 Task: Look for space in Chivacoa, Venezuela from 8th August, 2023 to 15th August, 2023 for 9 adults in price range Rs.10000 to Rs.14000. Place can be shared room with 5 bedrooms having 9 beds and 5 bathrooms. Property type can be house, flat, guest house. Amenities needed are: wifi, TV, free parkinig on premises, gym, breakfast. Booking option can be shelf check-in. Required host language is English.
Action: Mouse moved to (440, 95)
Screenshot: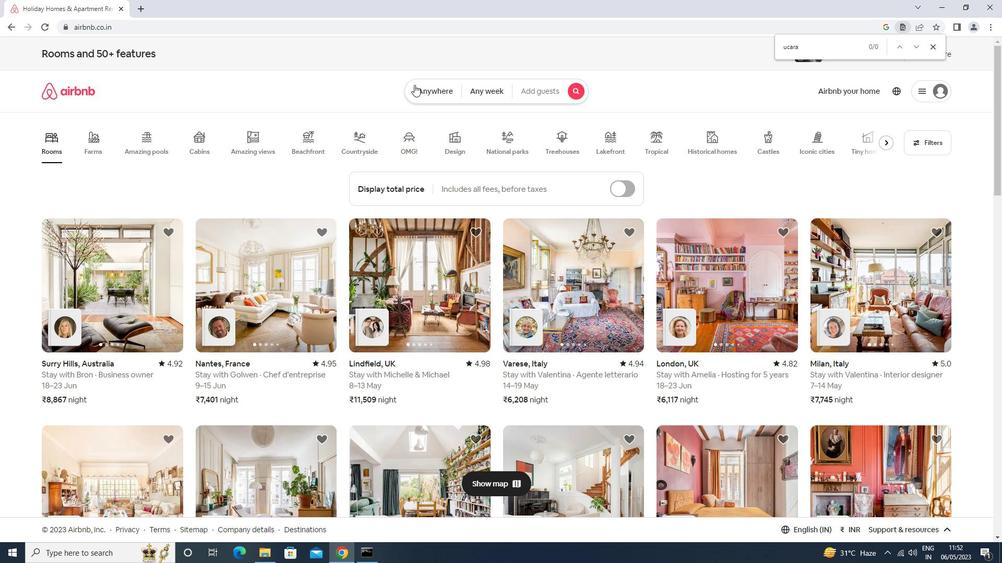 
Action: Mouse pressed left at (440, 95)
Screenshot: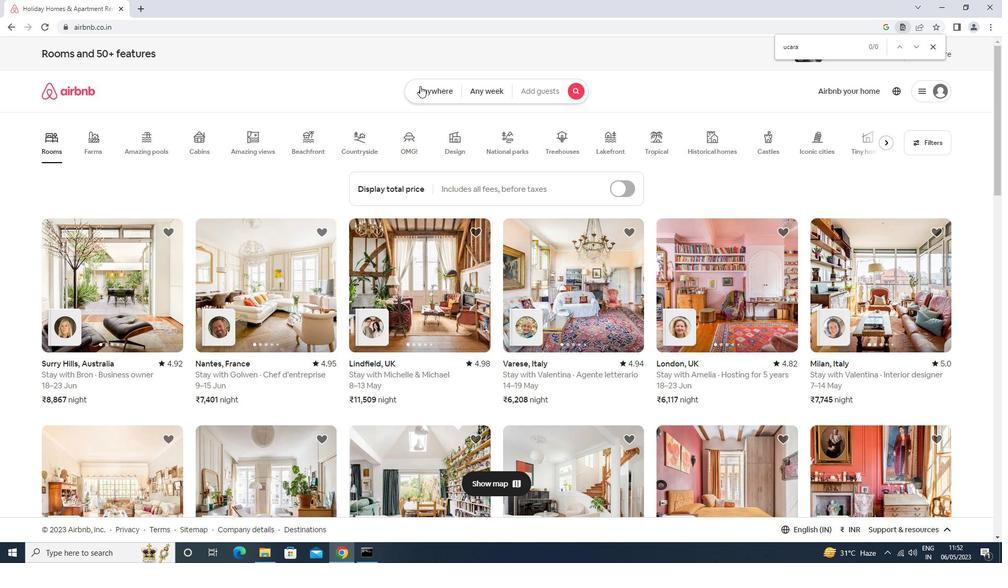 
Action: Mouse moved to (353, 128)
Screenshot: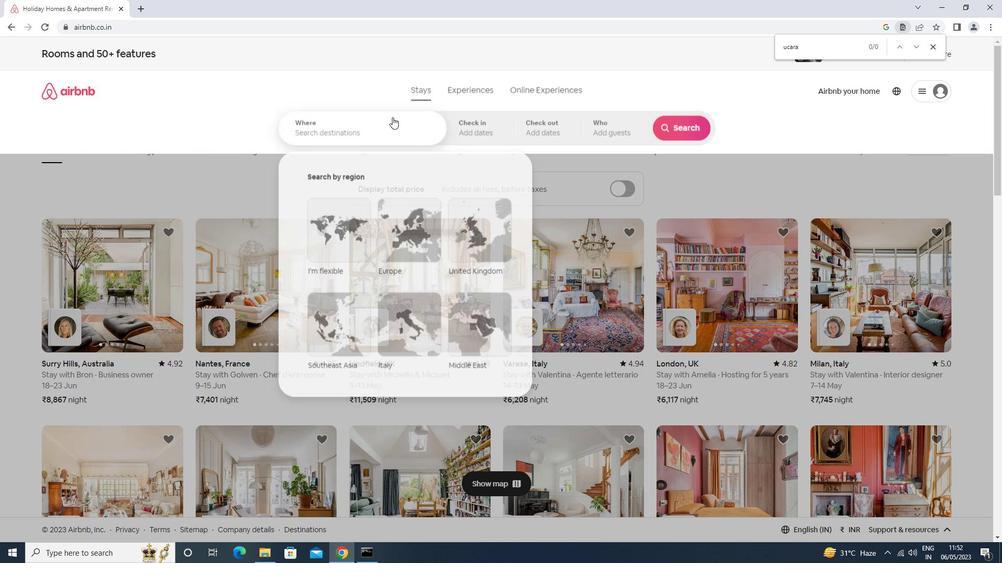 
Action: Mouse pressed left at (353, 128)
Screenshot: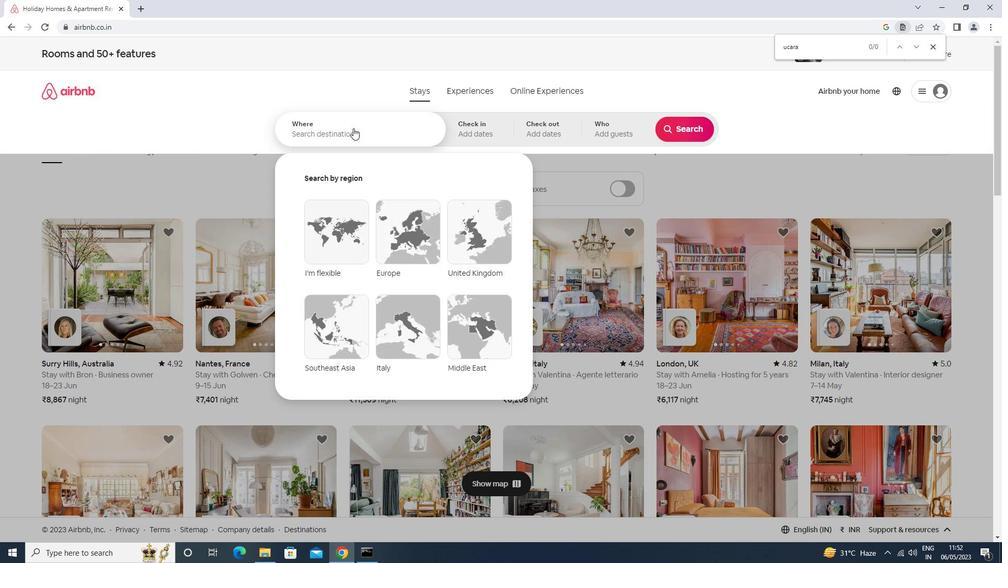 
Action: Key pressed chivacoa<Key.enter>
Screenshot: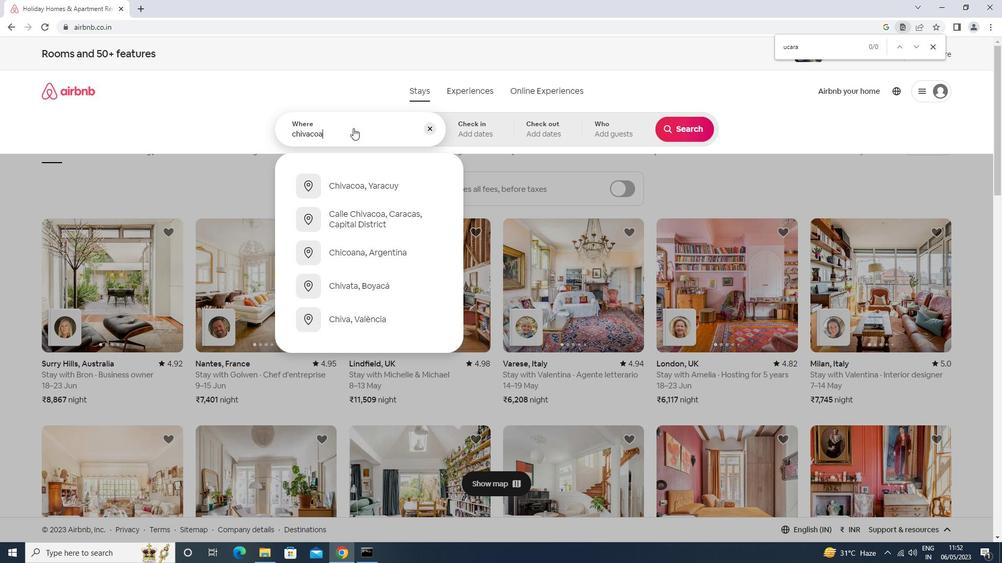
Action: Mouse moved to (672, 209)
Screenshot: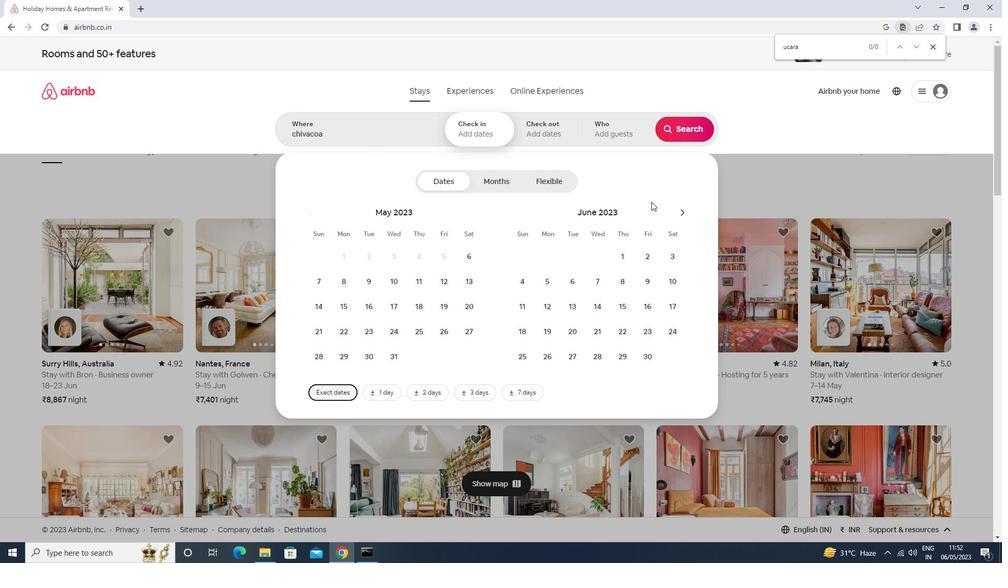 
Action: Mouse pressed left at (672, 209)
Screenshot: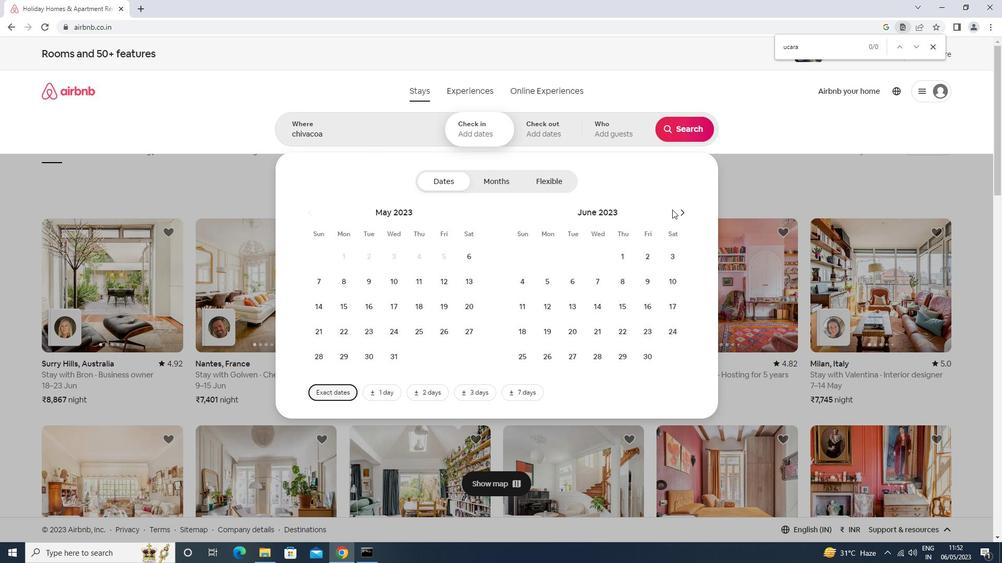 
Action: Mouse moved to (691, 217)
Screenshot: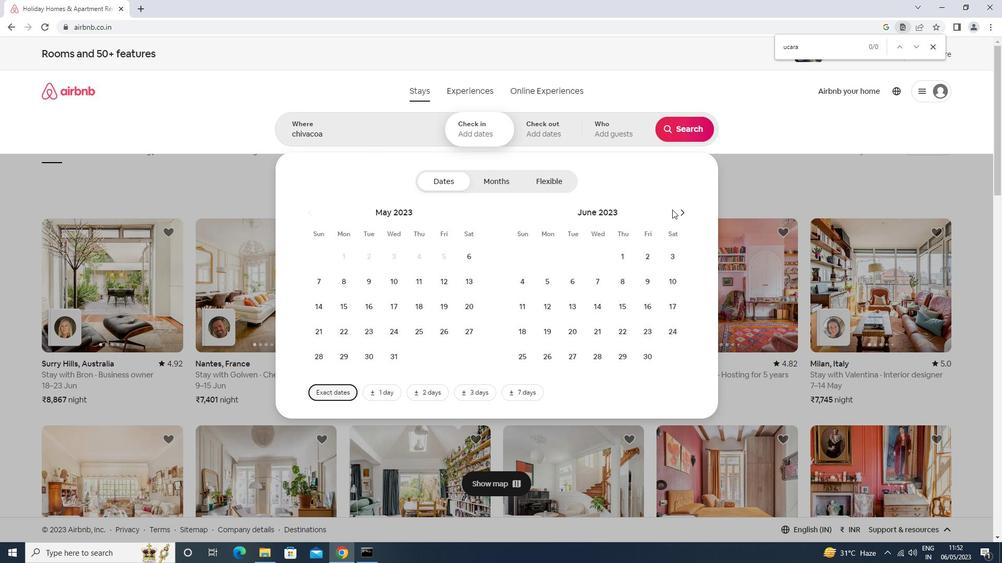 
Action: Mouse pressed left at (691, 217)
Screenshot: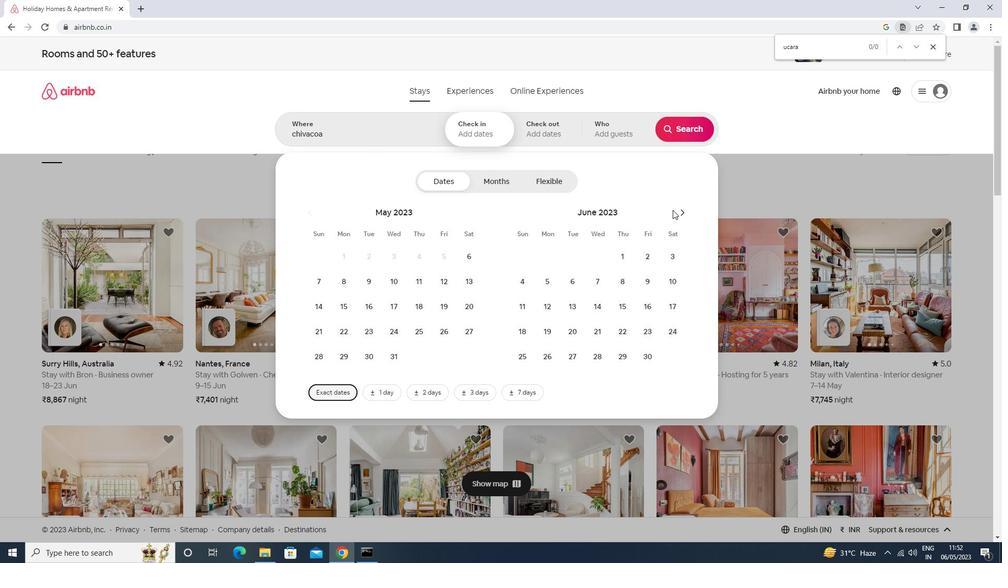 
Action: Mouse moved to (687, 216)
Screenshot: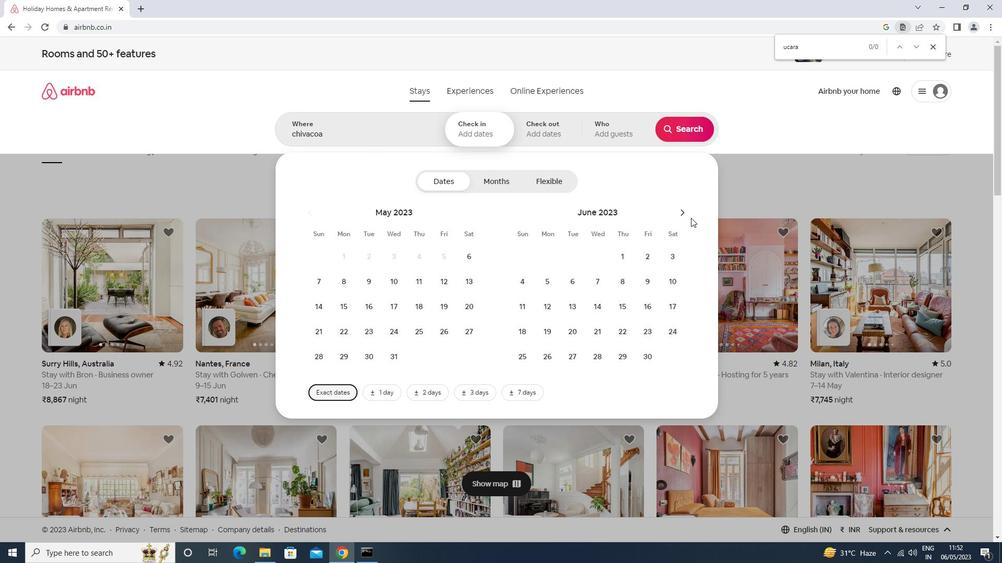 
Action: Mouse pressed left at (687, 216)
Screenshot: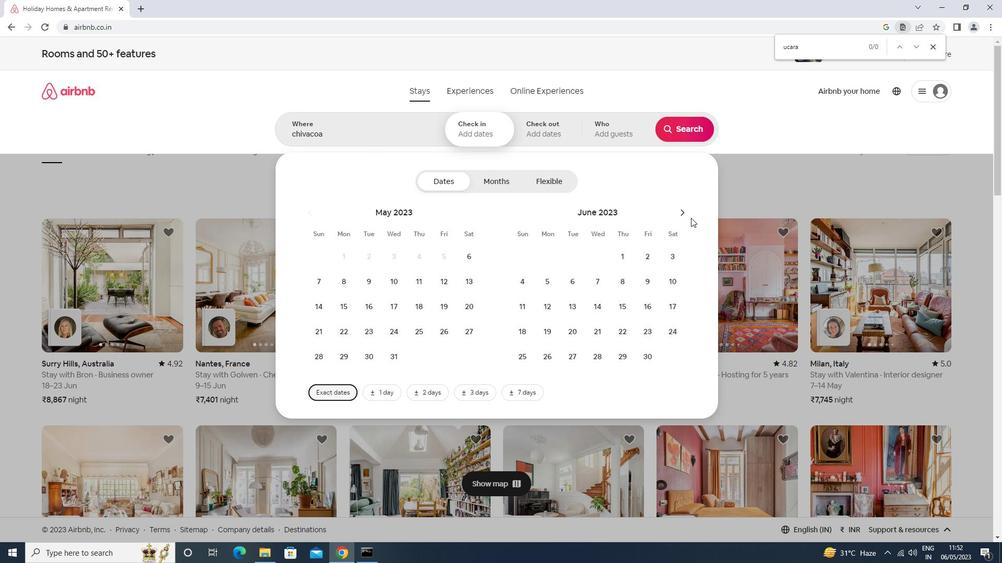 
Action: Mouse pressed left at (687, 216)
Screenshot: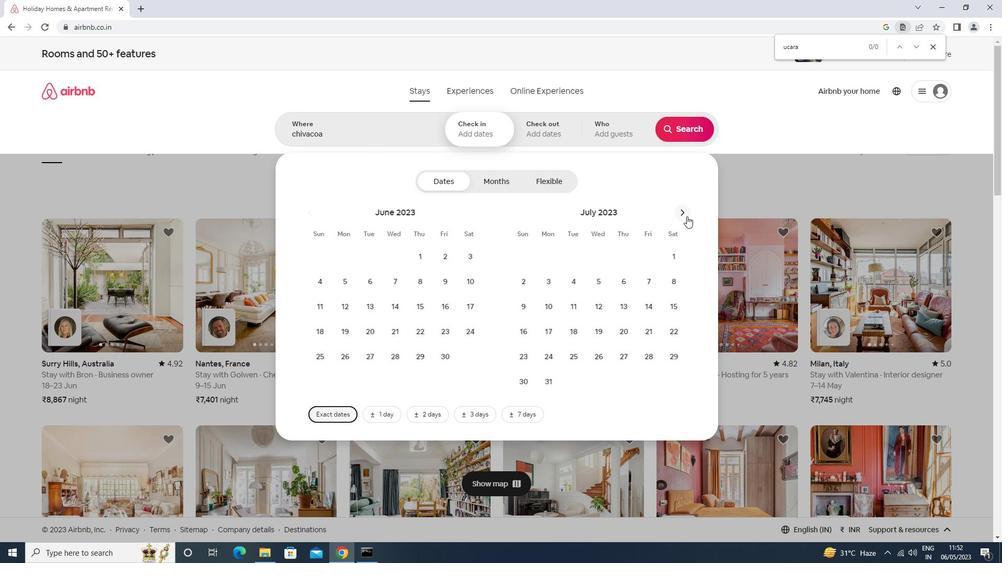 
Action: Mouse moved to (569, 284)
Screenshot: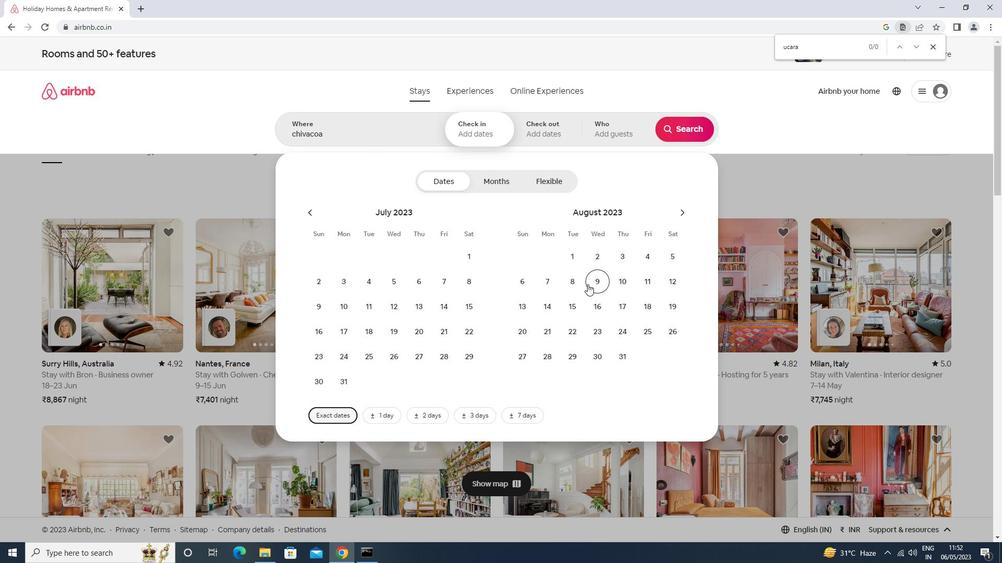 
Action: Mouse pressed left at (569, 284)
Screenshot: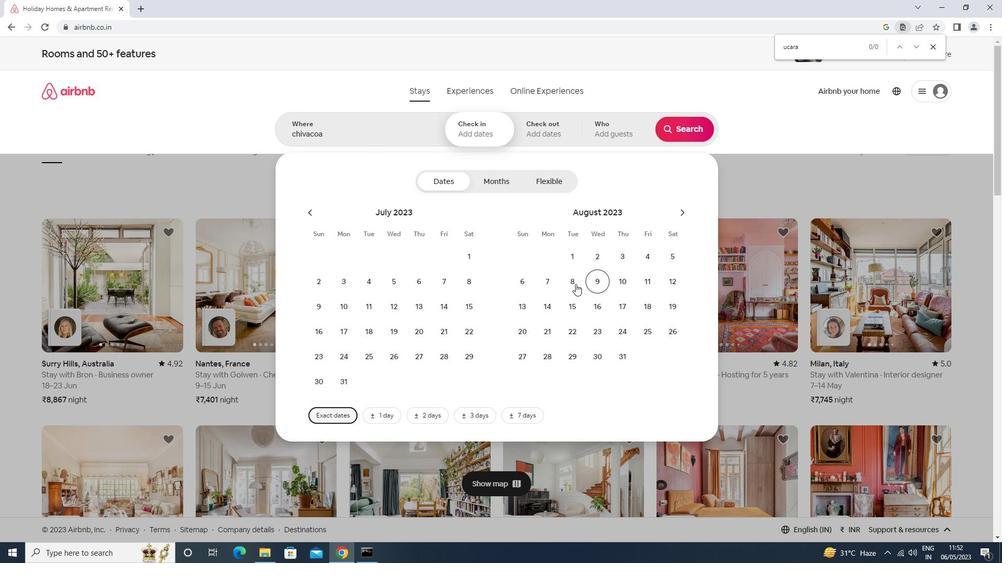 
Action: Mouse moved to (574, 304)
Screenshot: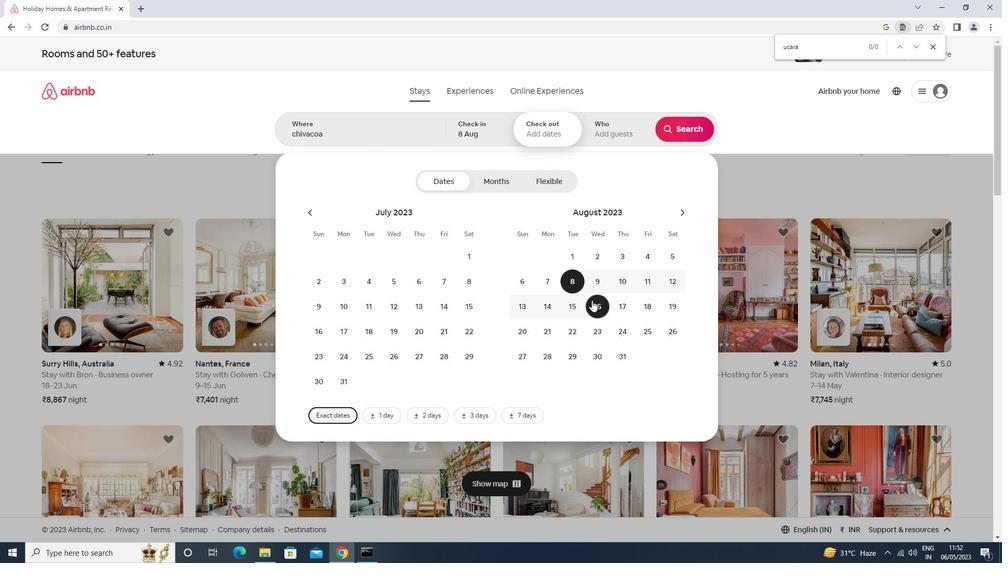 
Action: Mouse pressed left at (574, 304)
Screenshot: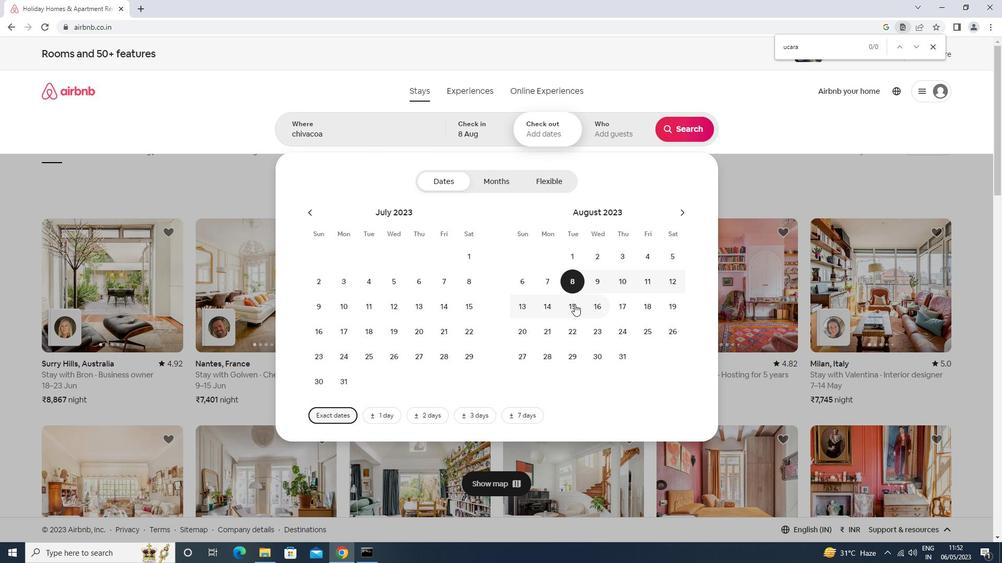 
Action: Mouse moved to (613, 132)
Screenshot: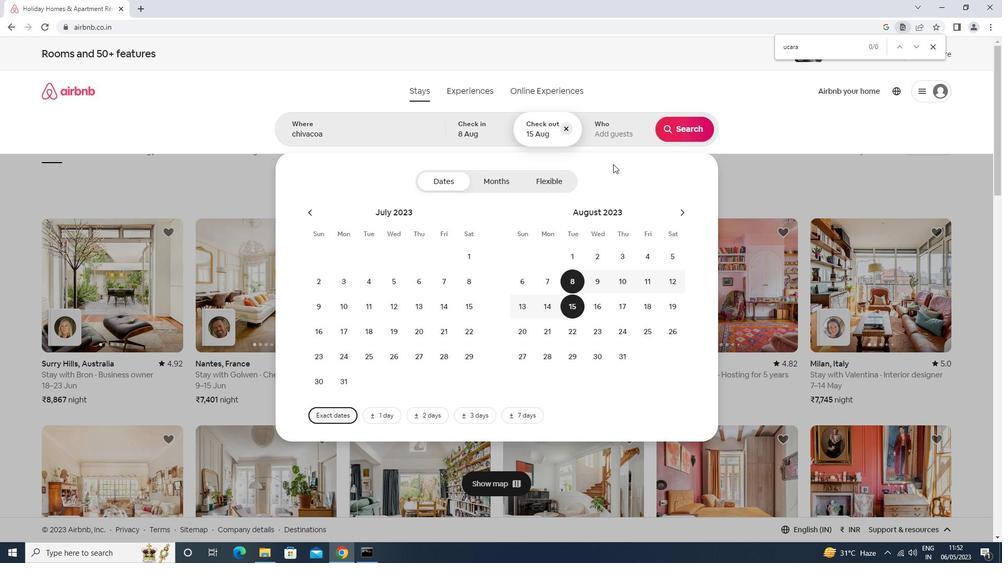 
Action: Mouse pressed left at (613, 132)
Screenshot: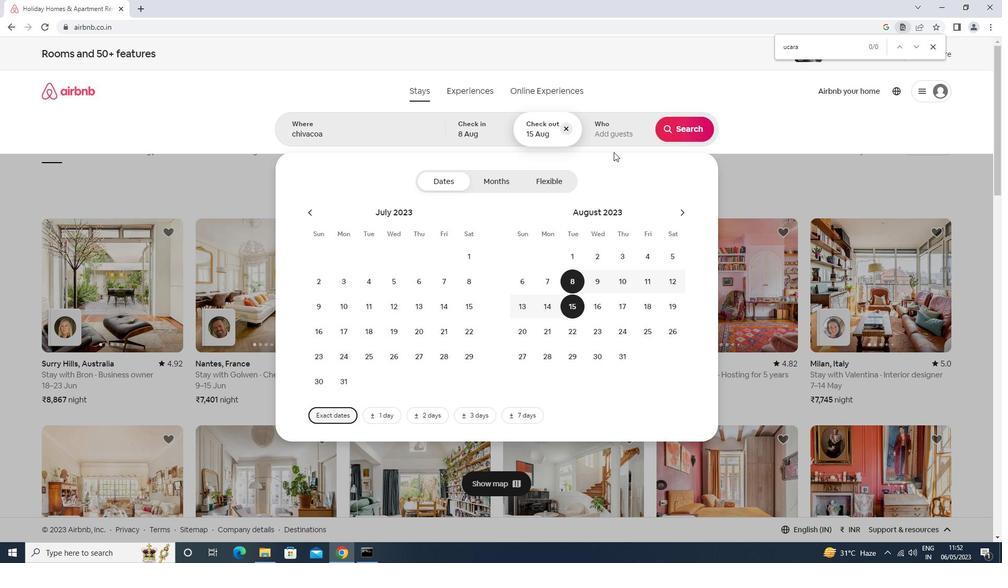 
Action: Mouse moved to (687, 182)
Screenshot: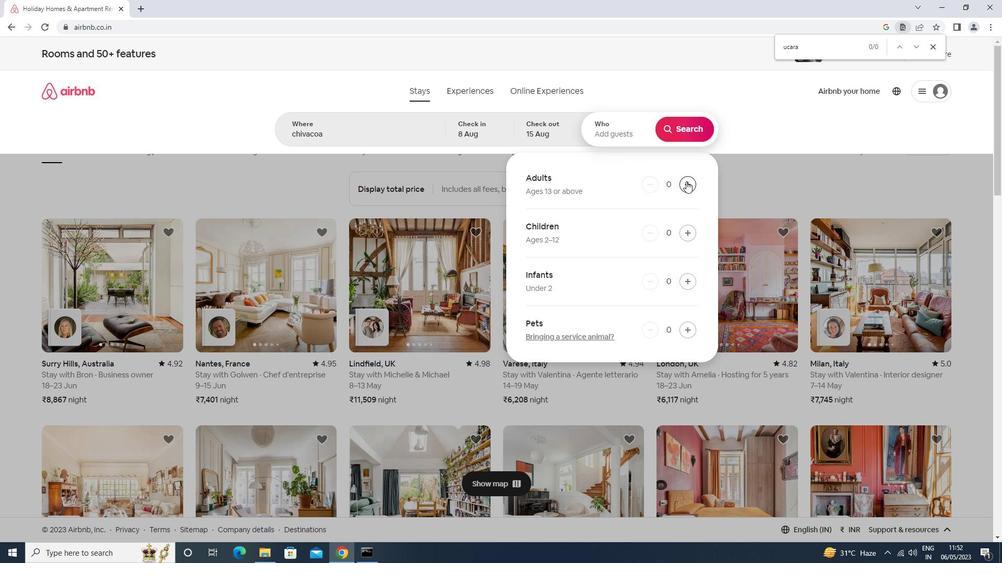 
Action: Mouse pressed left at (687, 182)
Screenshot: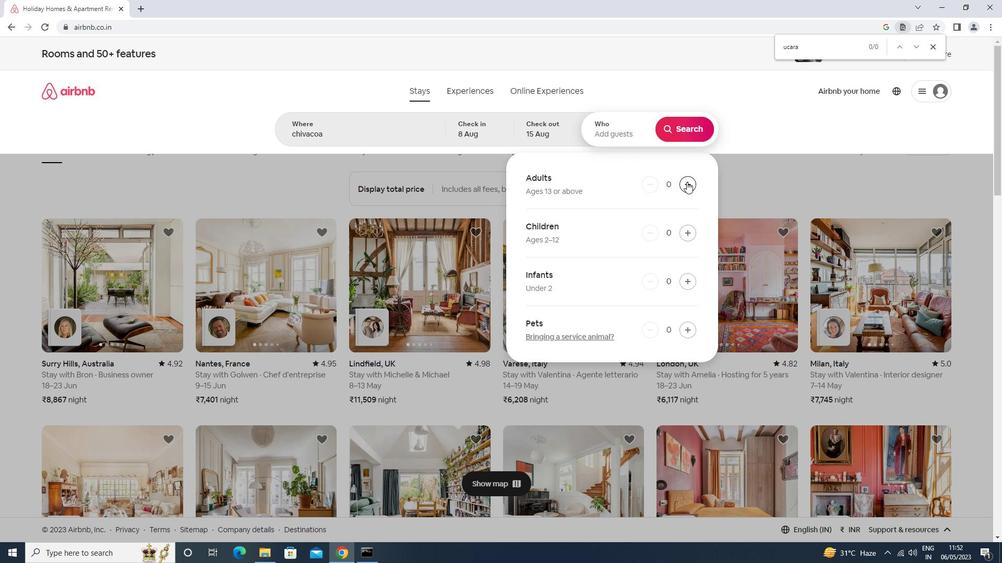
Action: Mouse pressed left at (687, 182)
Screenshot: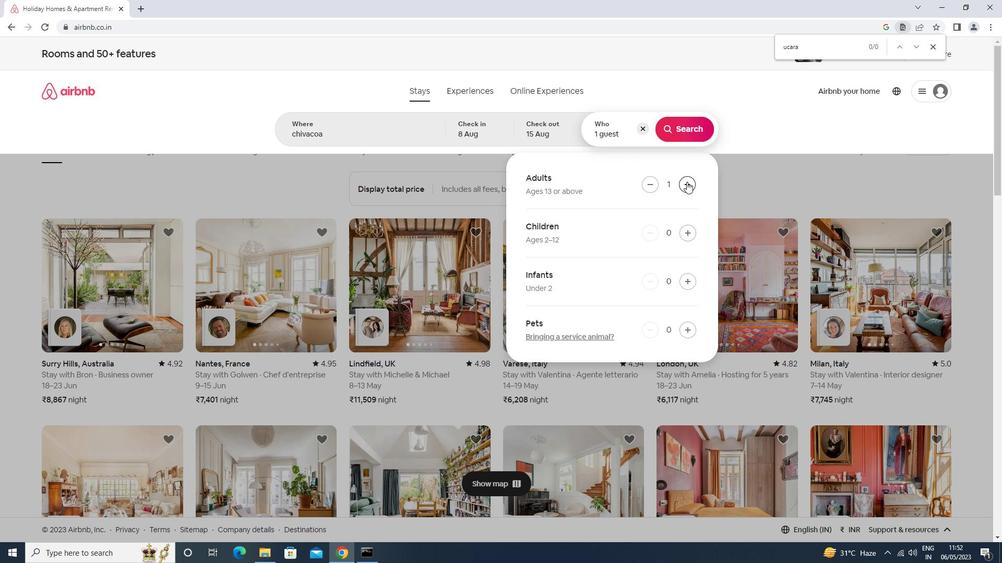 
Action: Mouse pressed left at (687, 182)
Screenshot: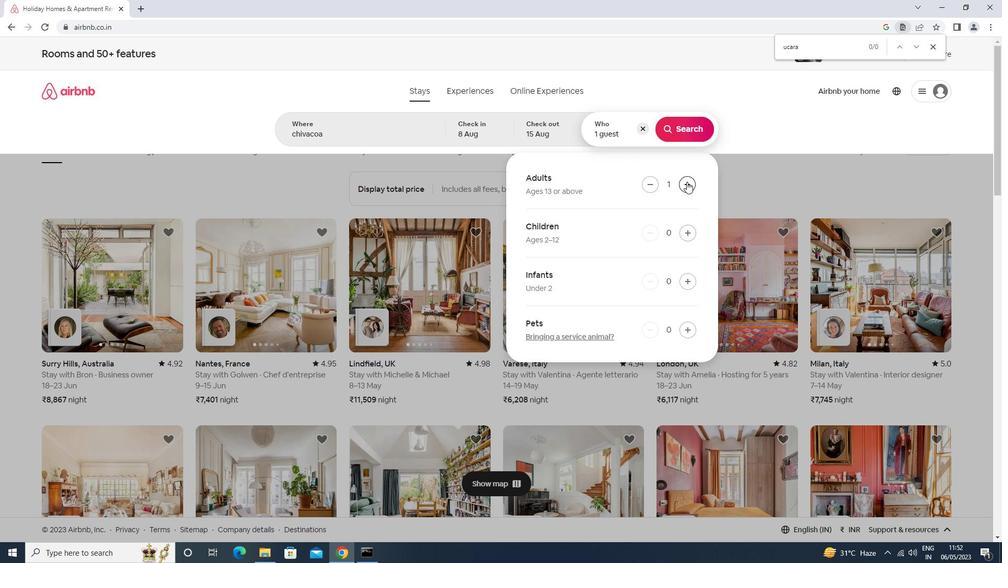 
Action: Mouse pressed left at (687, 182)
Screenshot: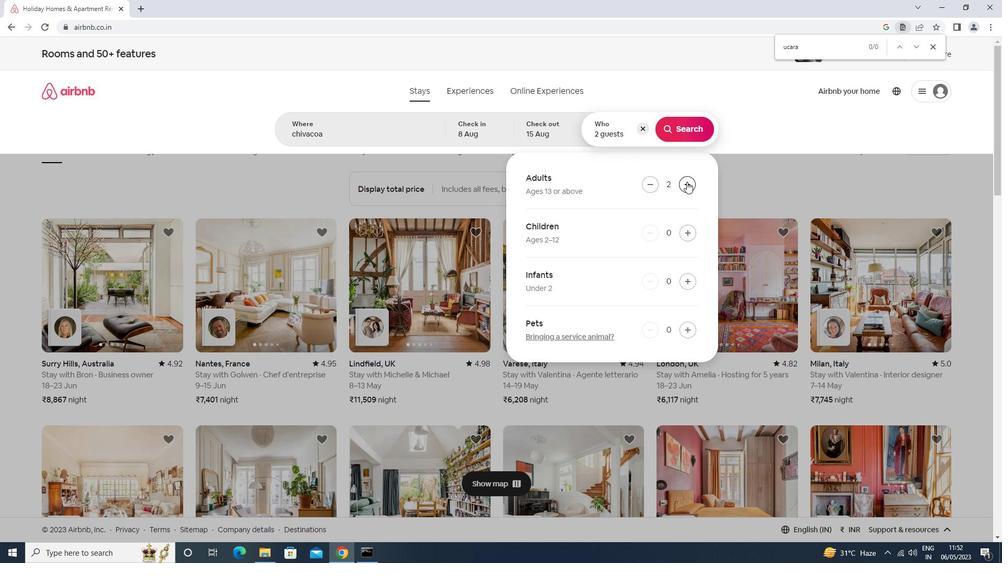 
Action: Mouse pressed left at (687, 182)
Screenshot: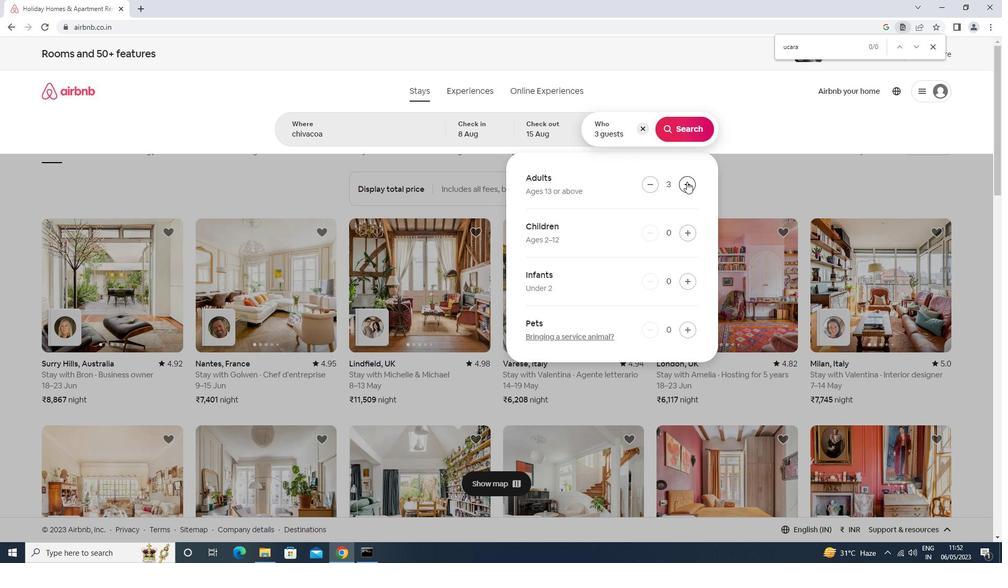 
Action: Mouse pressed left at (687, 182)
Screenshot: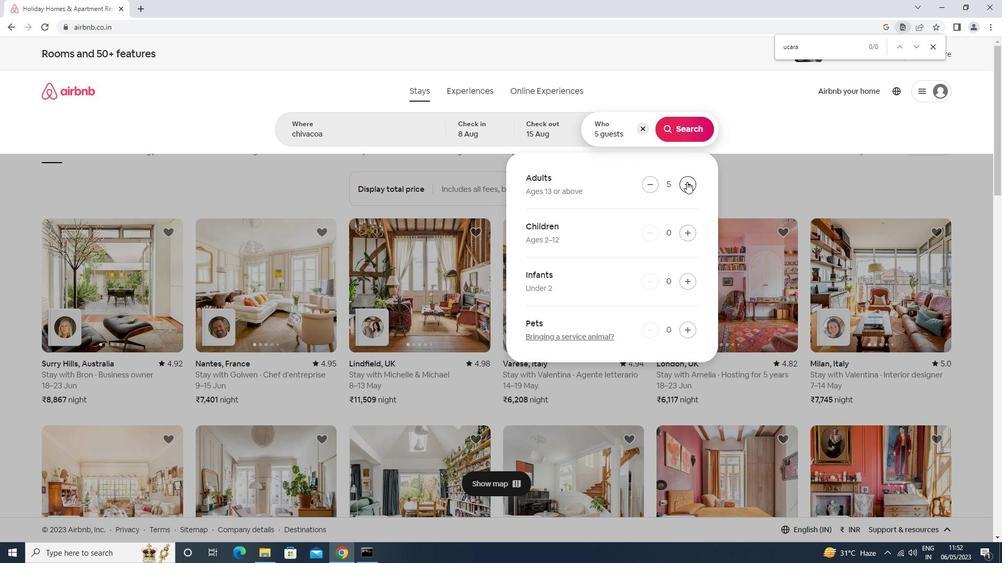 
Action: Mouse pressed left at (687, 182)
Screenshot: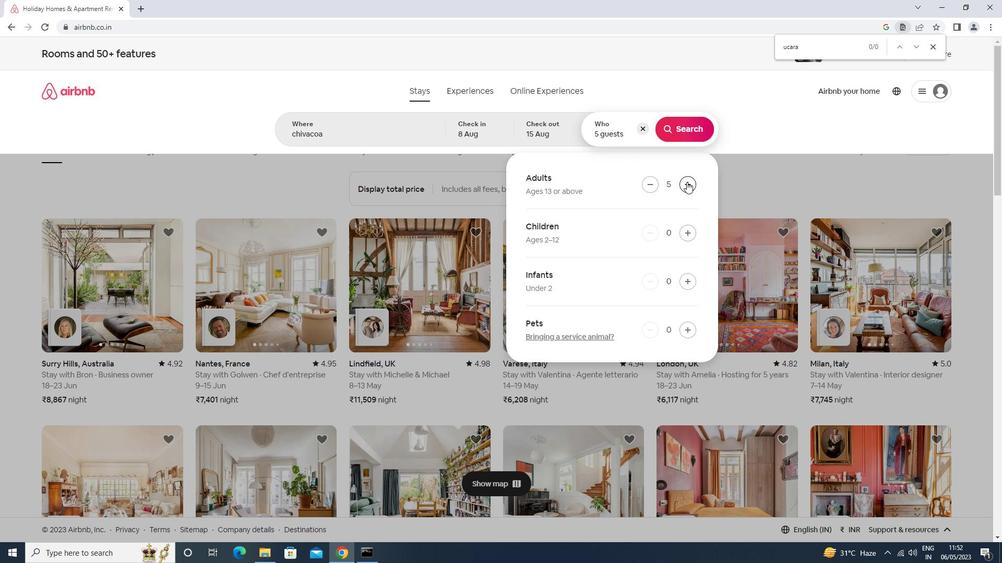 
Action: Mouse pressed left at (687, 182)
Screenshot: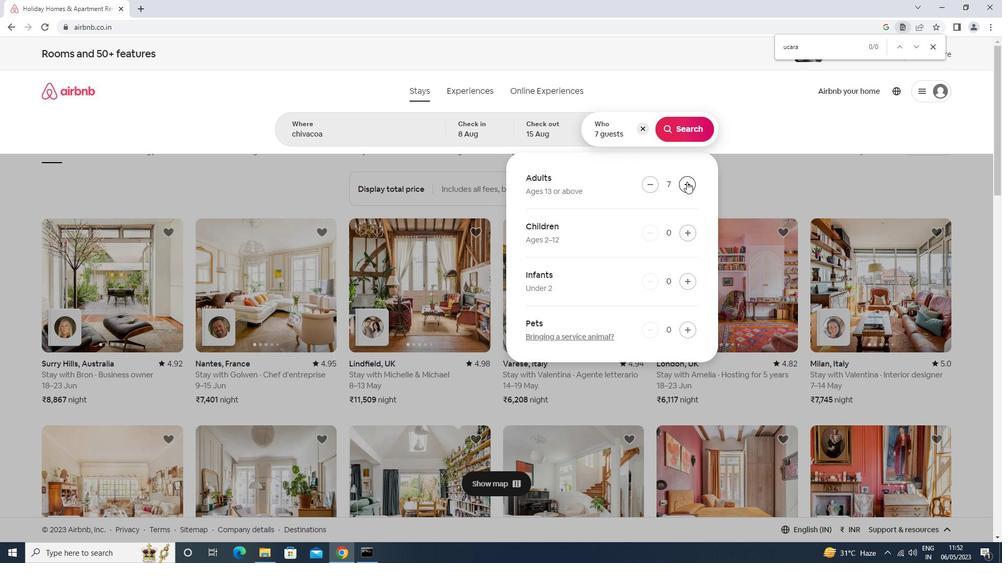 
Action: Mouse pressed left at (687, 182)
Screenshot: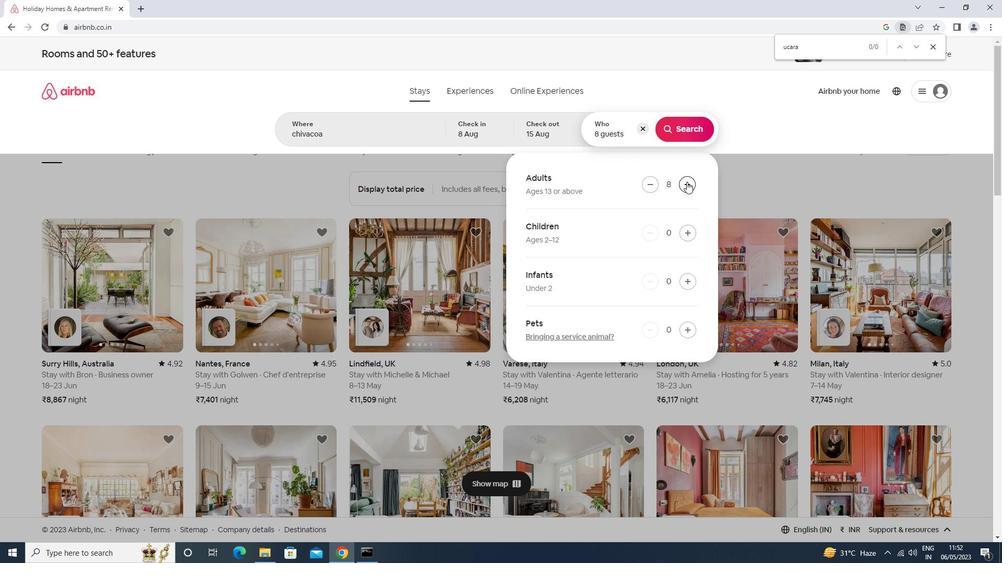 
Action: Mouse moved to (686, 126)
Screenshot: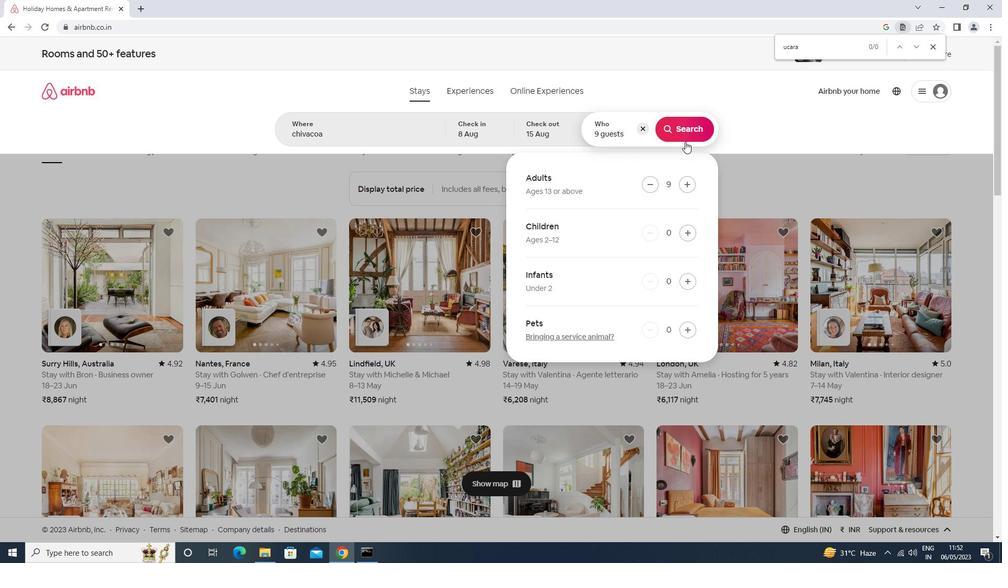 
Action: Mouse pressed left at (686, 126)
Screenshot: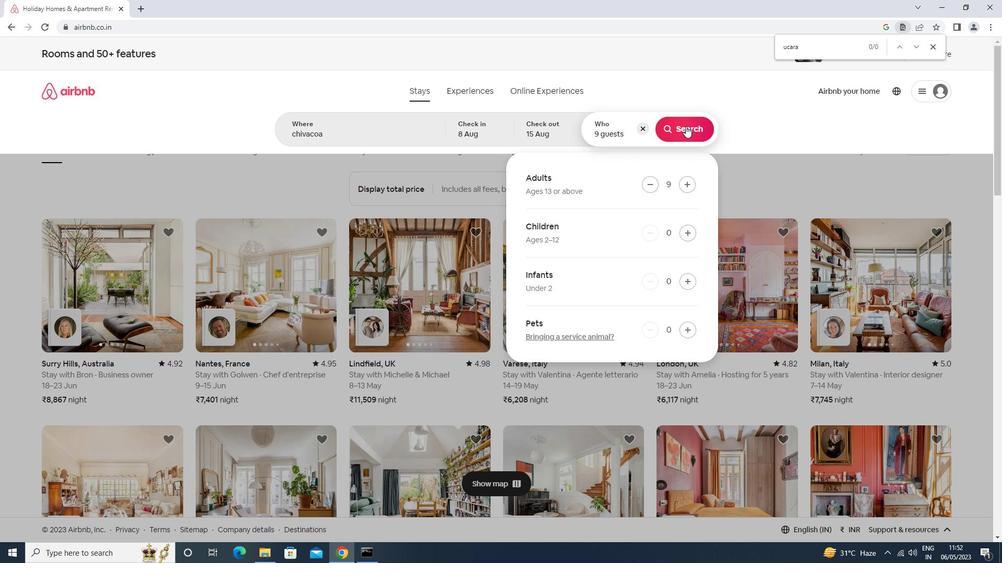 
Action: Mouse moved to (952, 99)
Screenshot: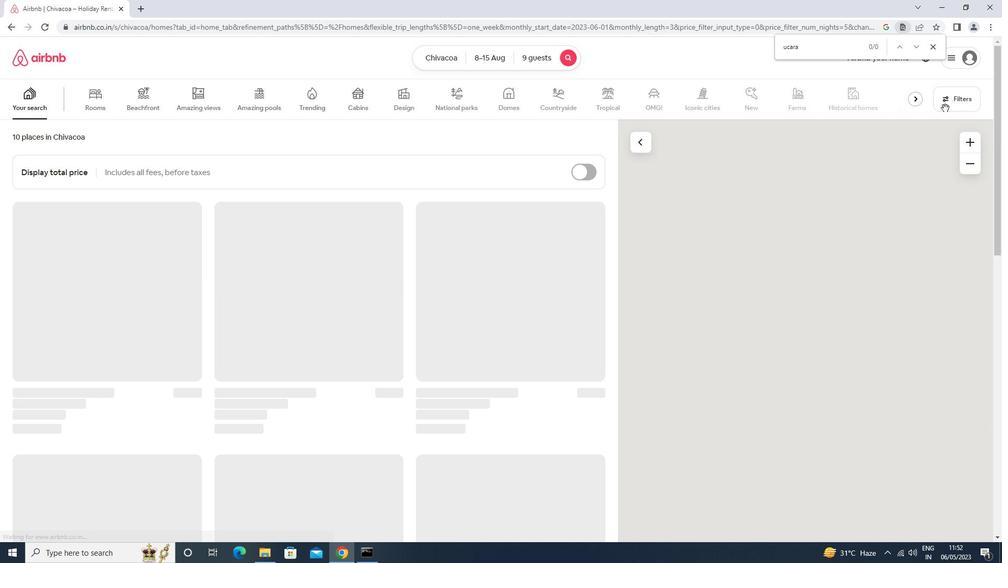 
Action: Mouse pressed left at (952, 99)
Screenshot: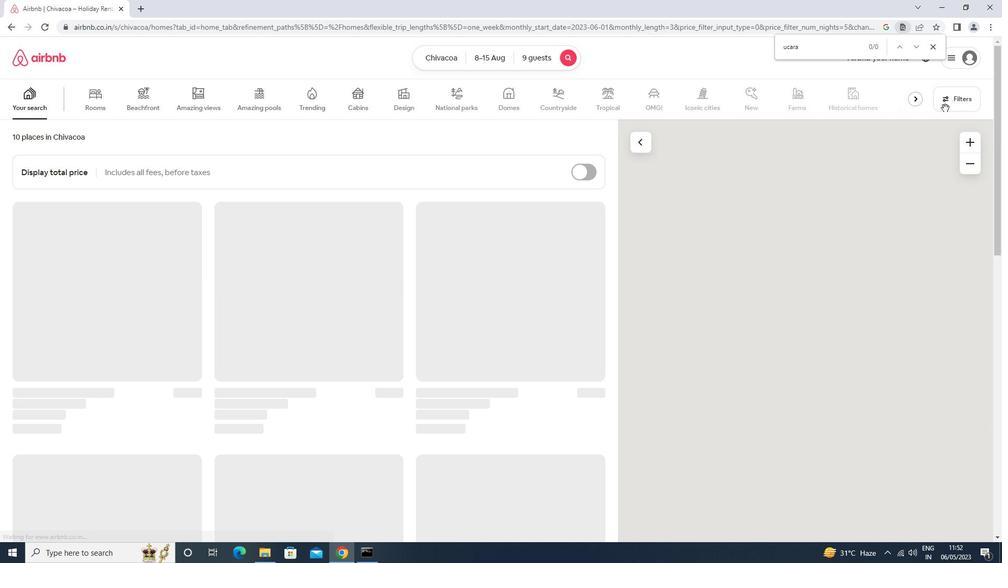 
Action: Mouse moved to (409, 356)
Screenshot: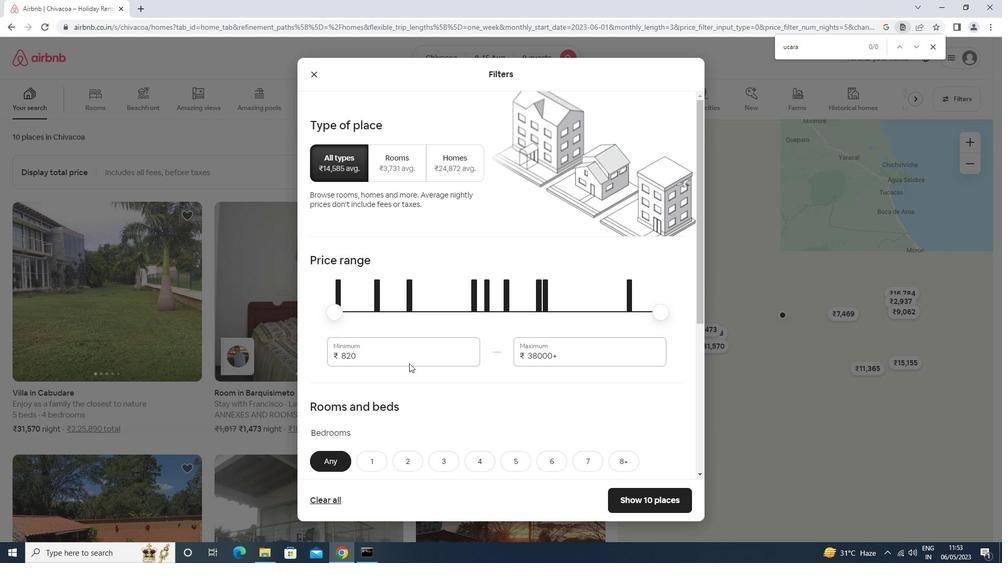 
Action: Mouse pressed left at (409, 356)
Screenshot: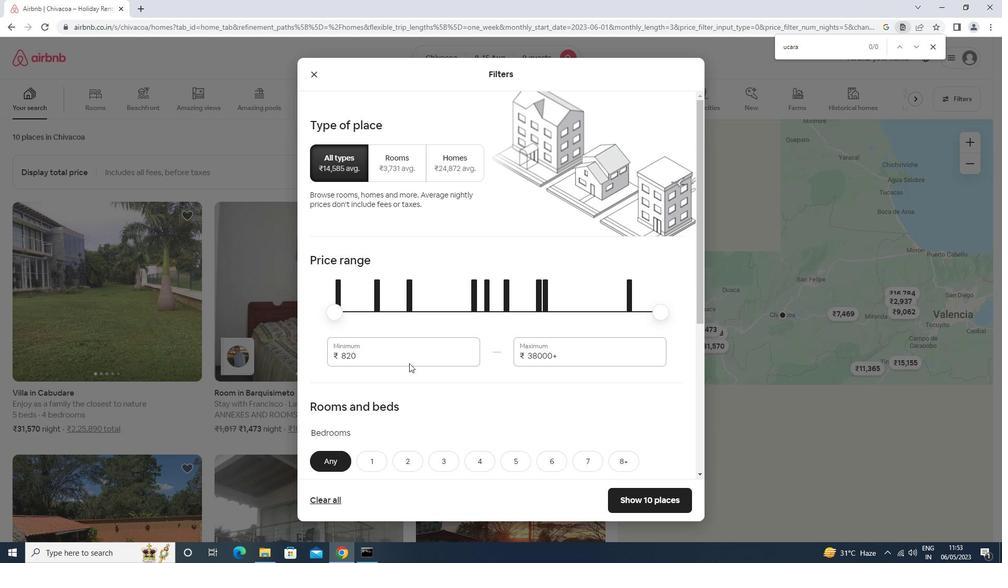 
Action: Mouse moved to (408, 356)
Screenshot: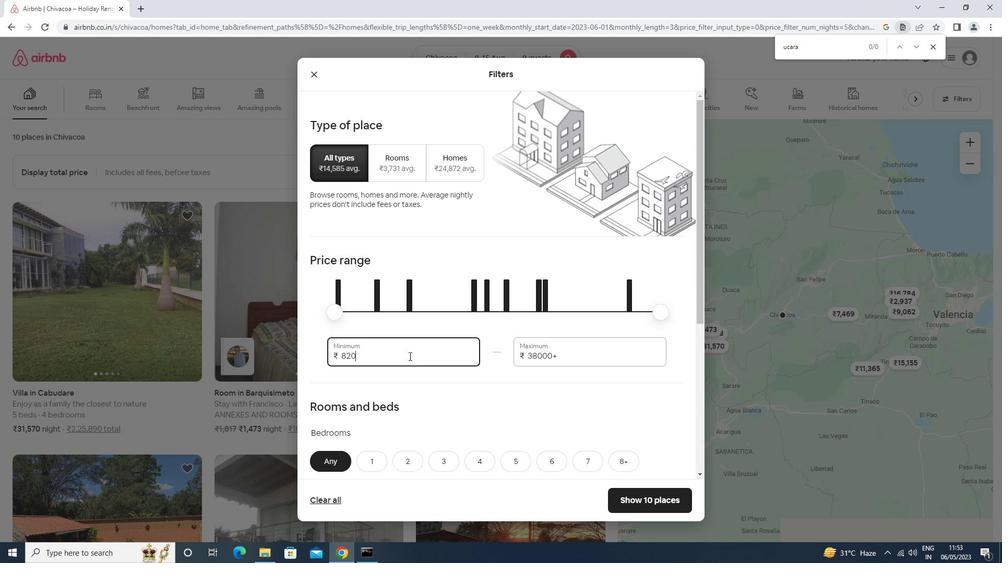 
Action: Key pressed <Key.backspace><Key.backspace><Key.backspace>10000<Key.tab>14000
Screenshot: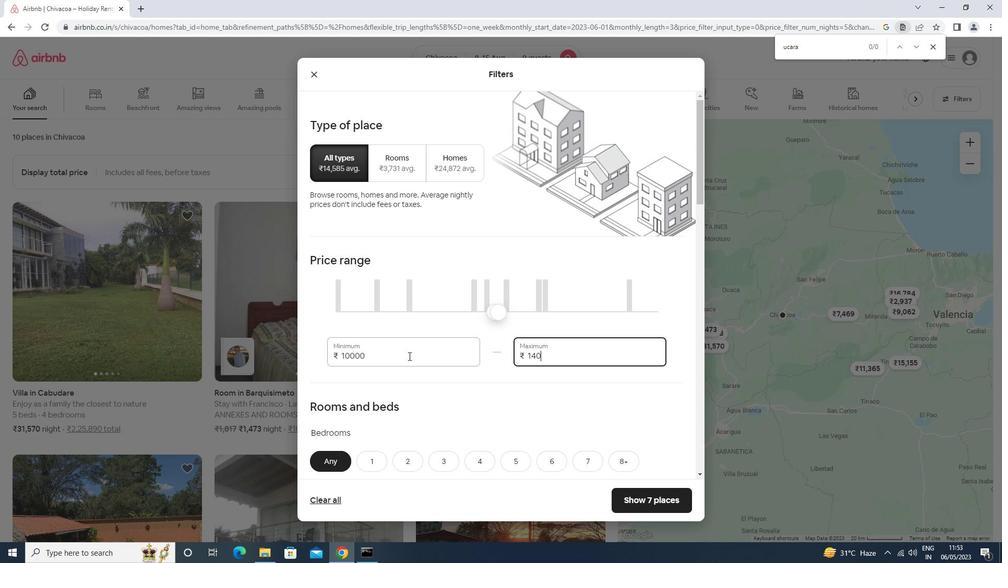 
Action: Mouse moved to (417, 348)
Screenshot: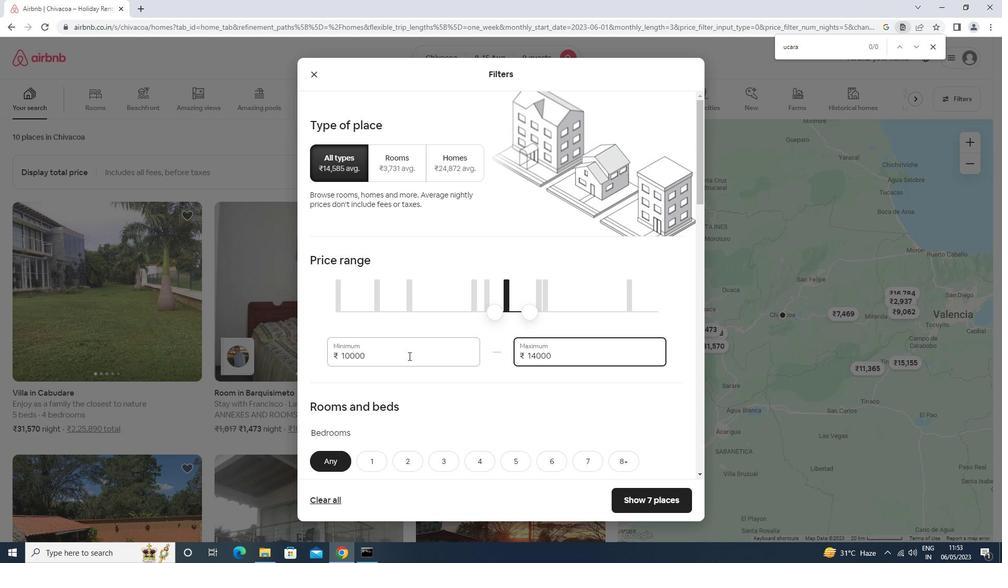 
Action: Mouse scrolled (417, 348) with delta (0, 0)
Screenshot: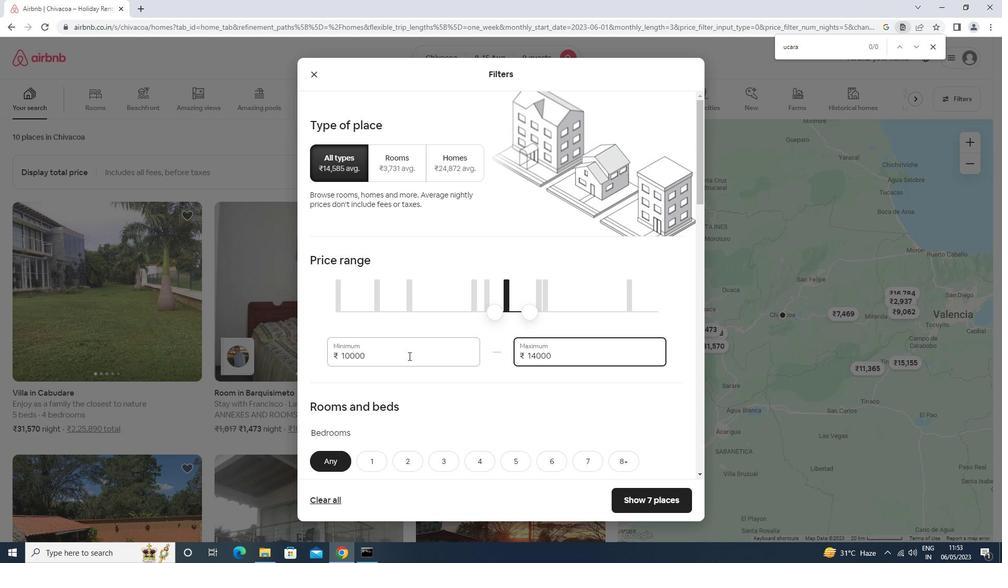 
Action: Mouse scrolled (417, 348) with delta (0, 0)
Screenshot: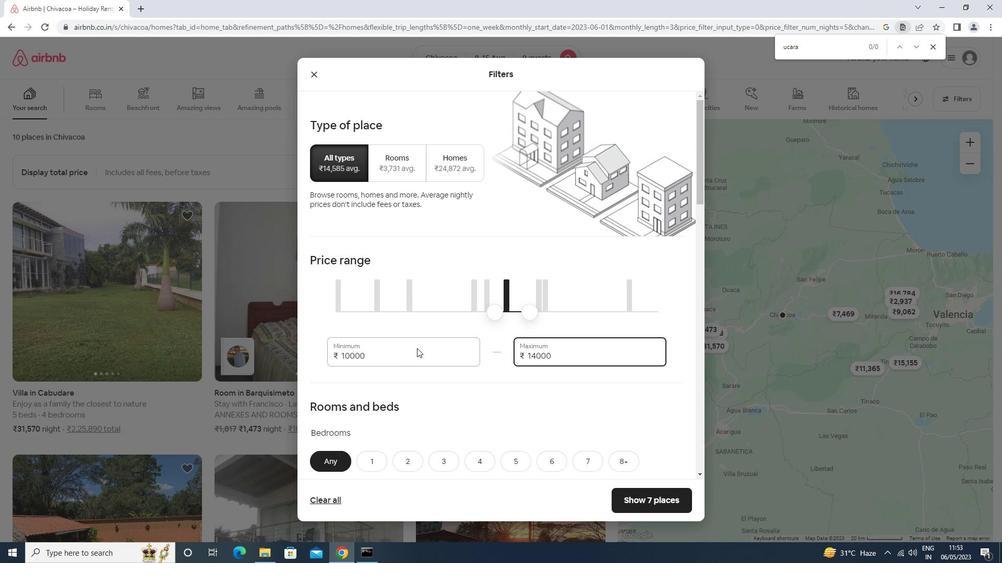 
Action: Mouse scrolled (417, 348) with delta (0, 0)
Screenshot: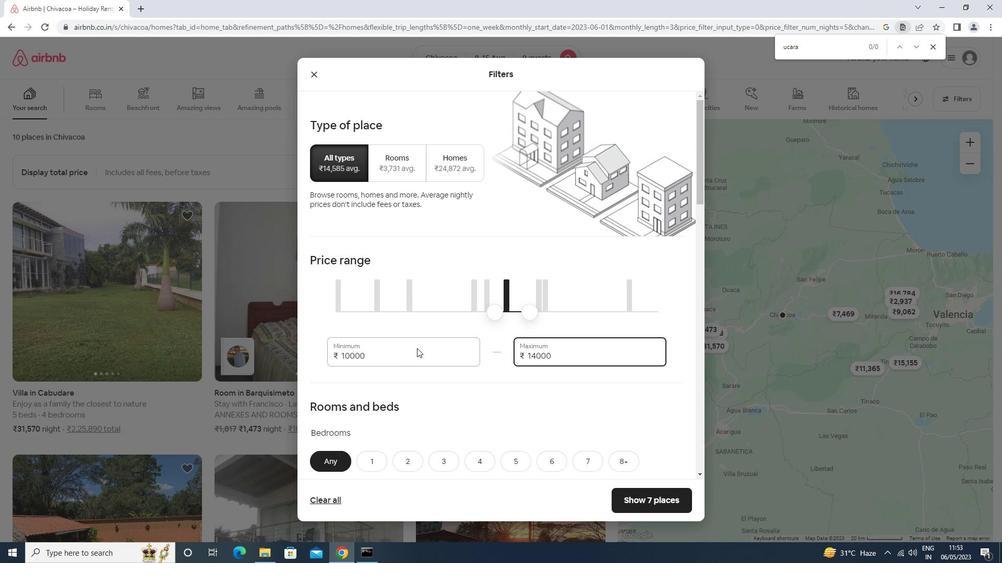 
Action: Mouse moved to (524, 309)
Screenshot: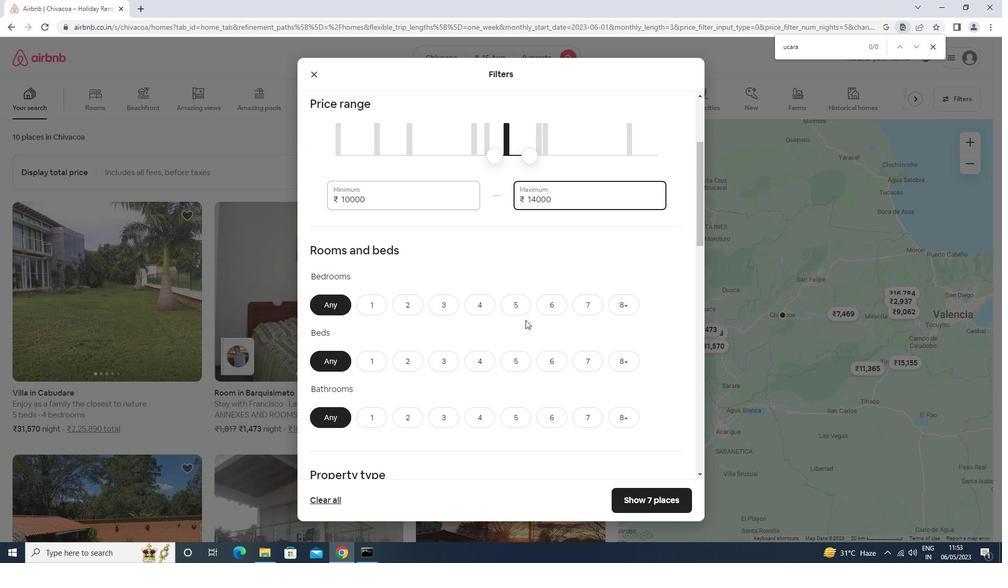 
Action: Mouse pressed left at (524, 309)
Screenshot: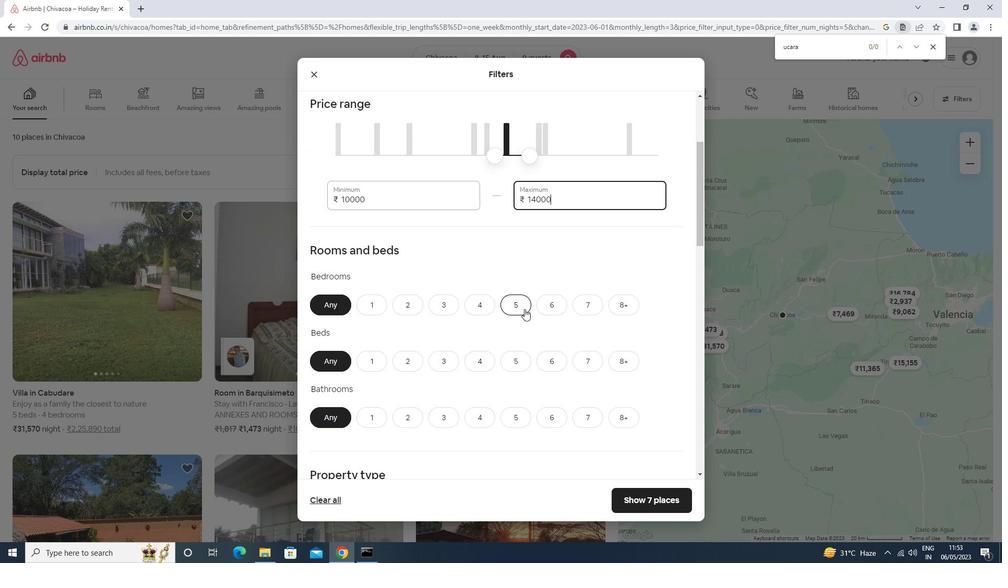 
Action: Mouse moved to (513, 358)
Screenshot: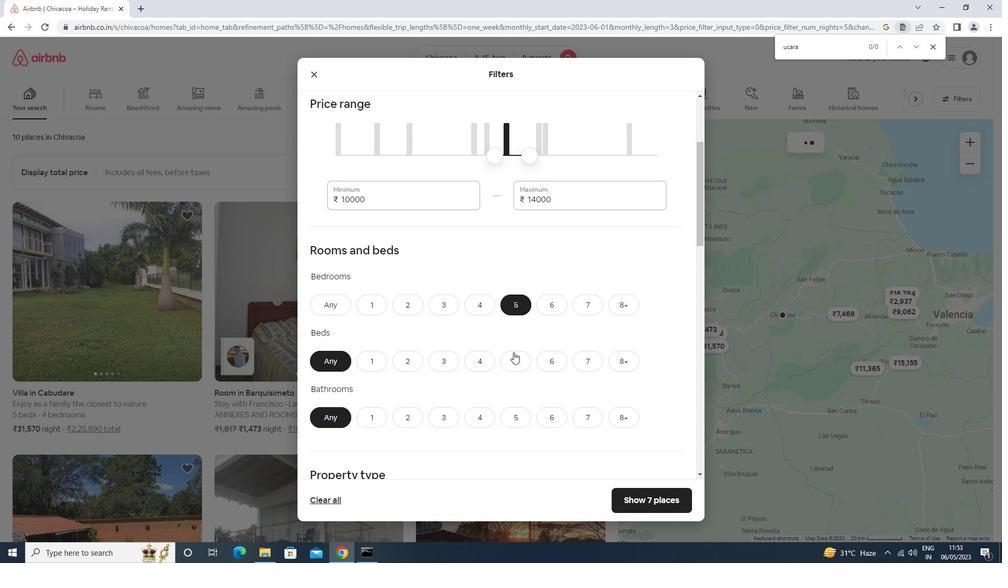 
Action: Mouse pressed left at (513, 358)
Screenshot: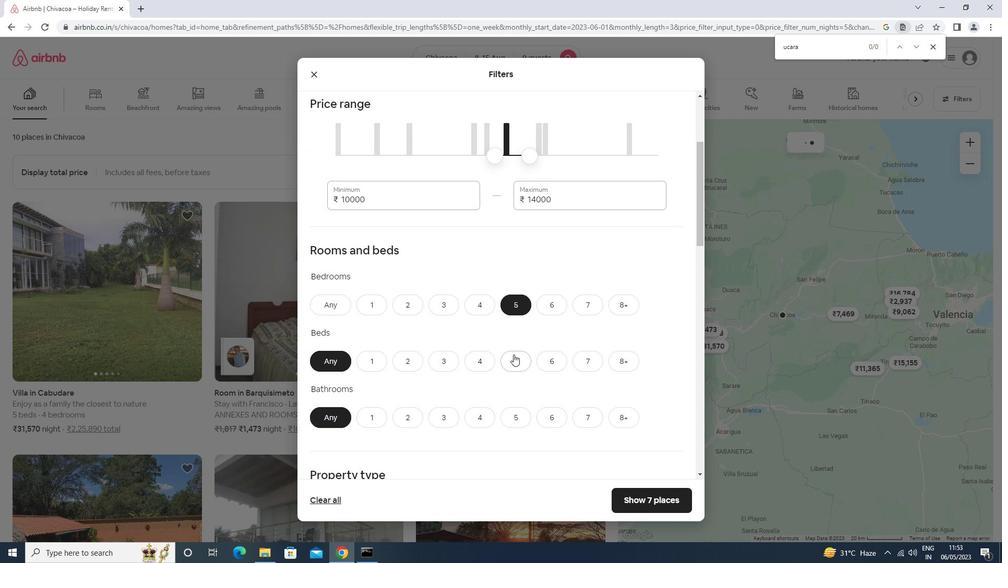 
Action: Mouse moved to (514, 409)
Screenshot: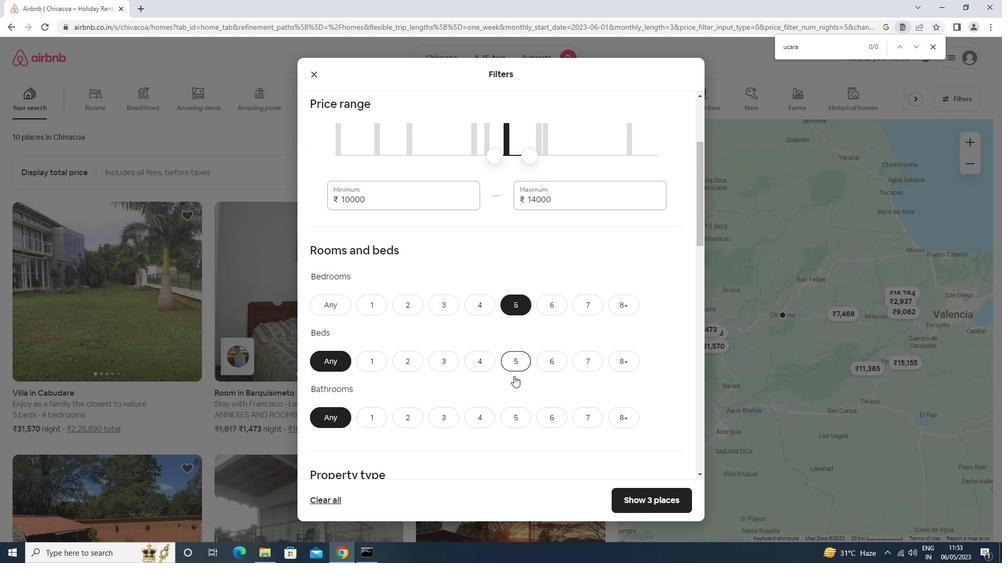 
Action: Mouse pressed left at (514, 409)
Screenshot: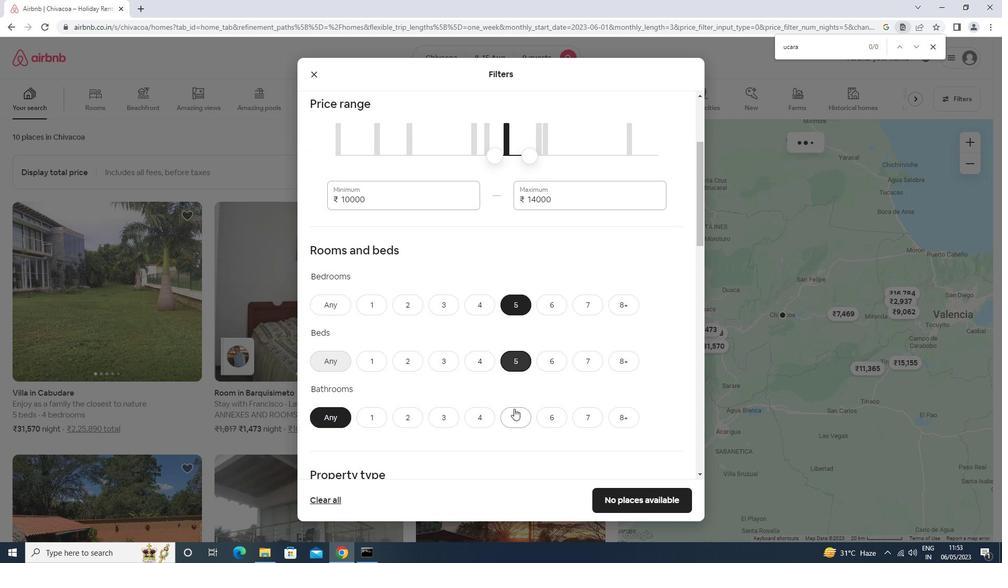 
Action: Mouse moved to (517, 407)
Screenshot: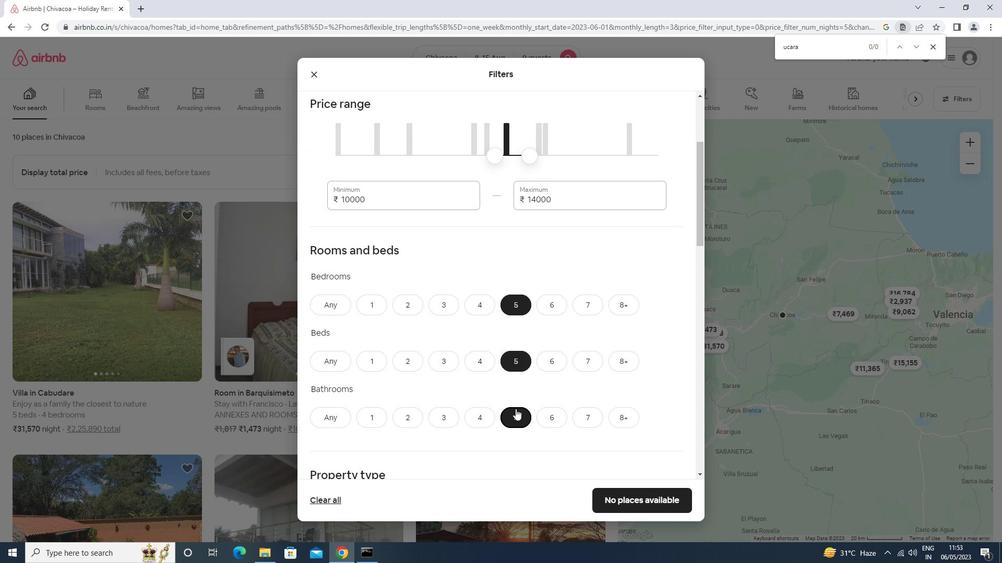 
Action: Mouse scrolled (517, 407) with delta (0, 0)
Screenshot: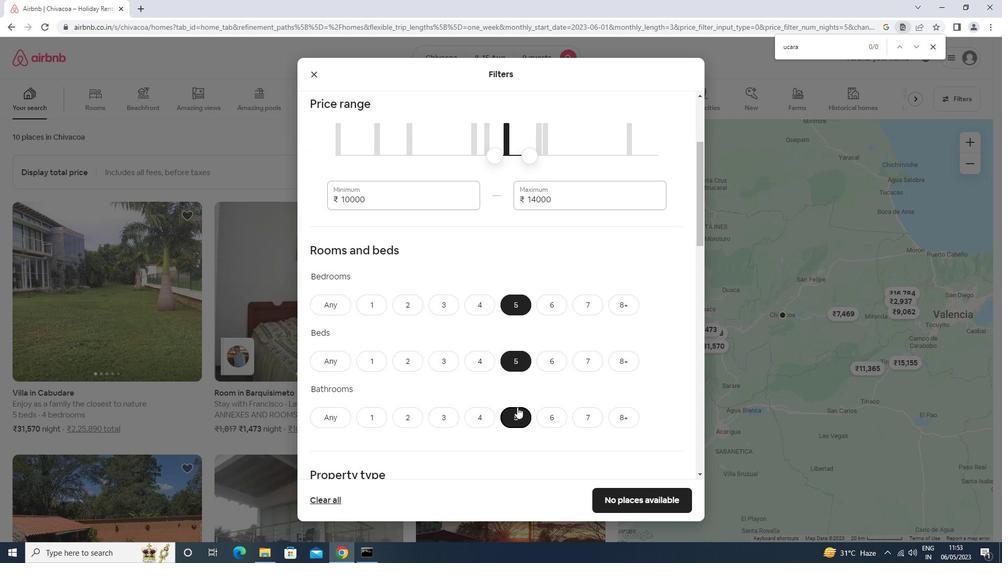
Action: Mouse scrolled (517, 407) with delta (0, 0)
Screenshot: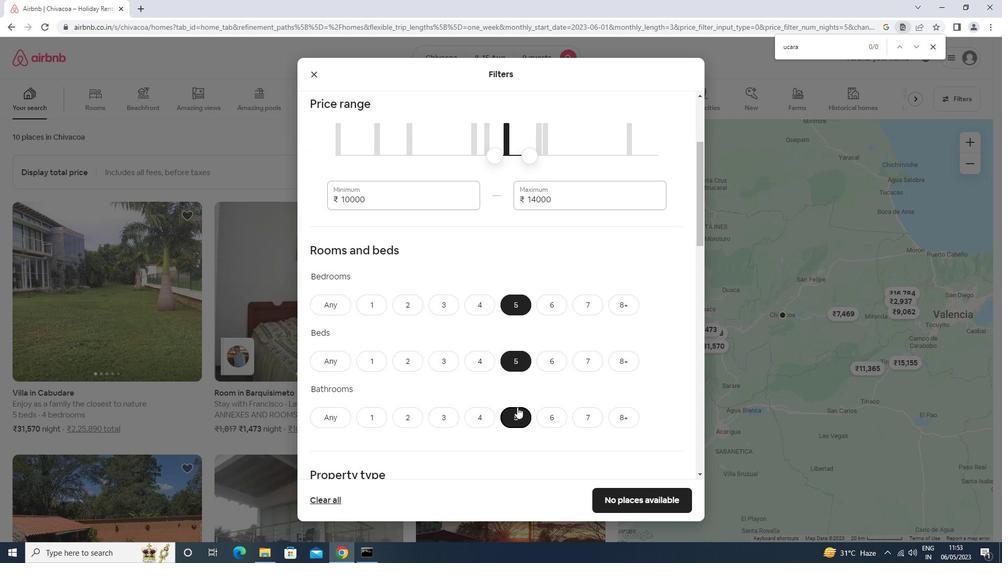 
Action: Mouse scrolled (517, 407) with delta (0, 0)
Screenshot: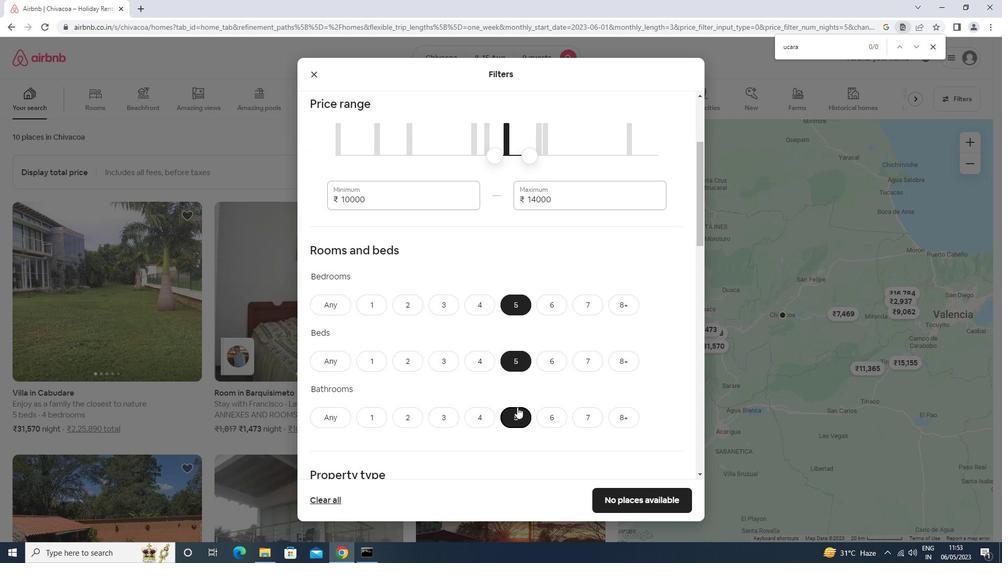 
Action: Mouse moved to (388, 377)
Screenshot: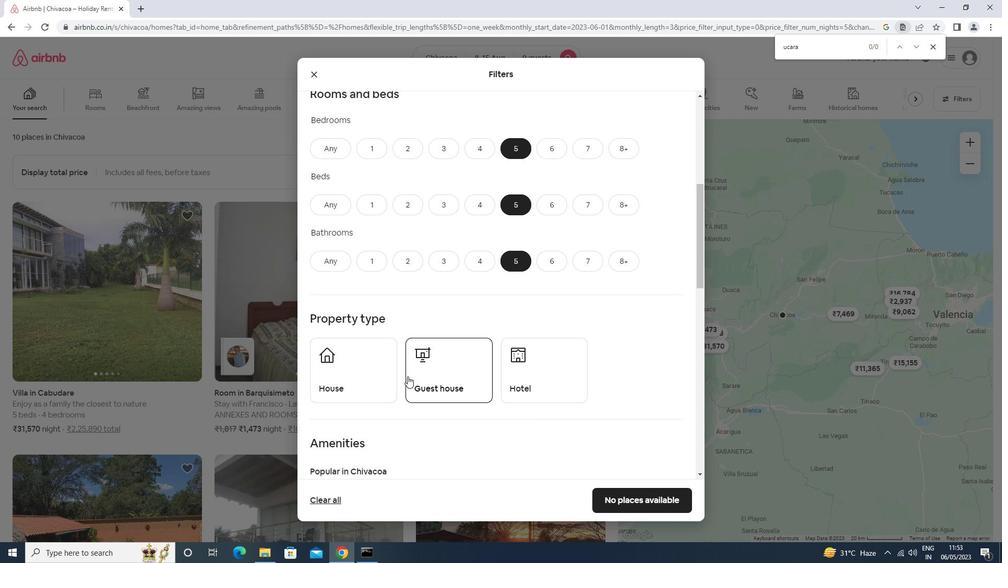 
Action: Mouse pressed left at (388, 377)
Screenshot: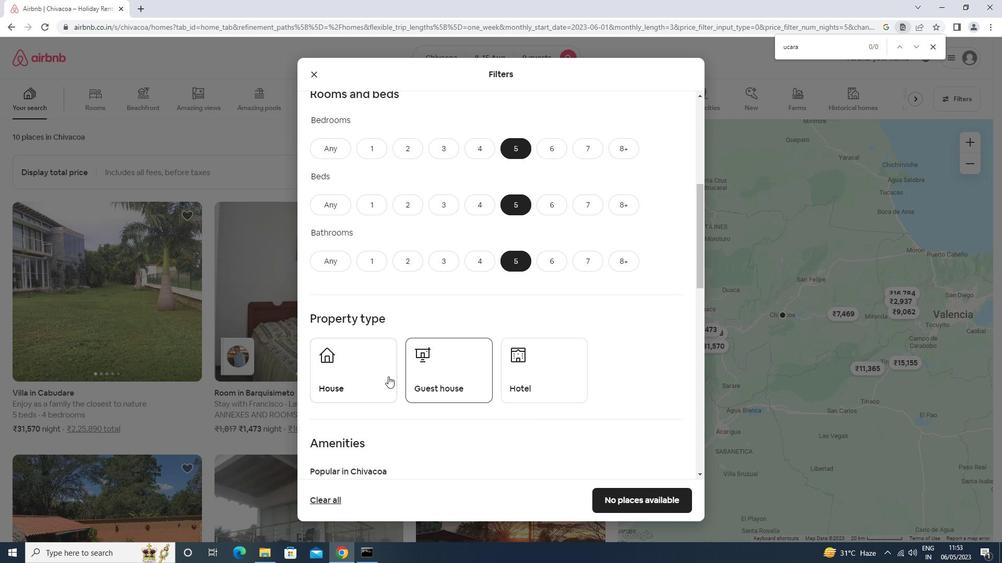 
Action: Mouse moved to (451, 374)
Screenshot: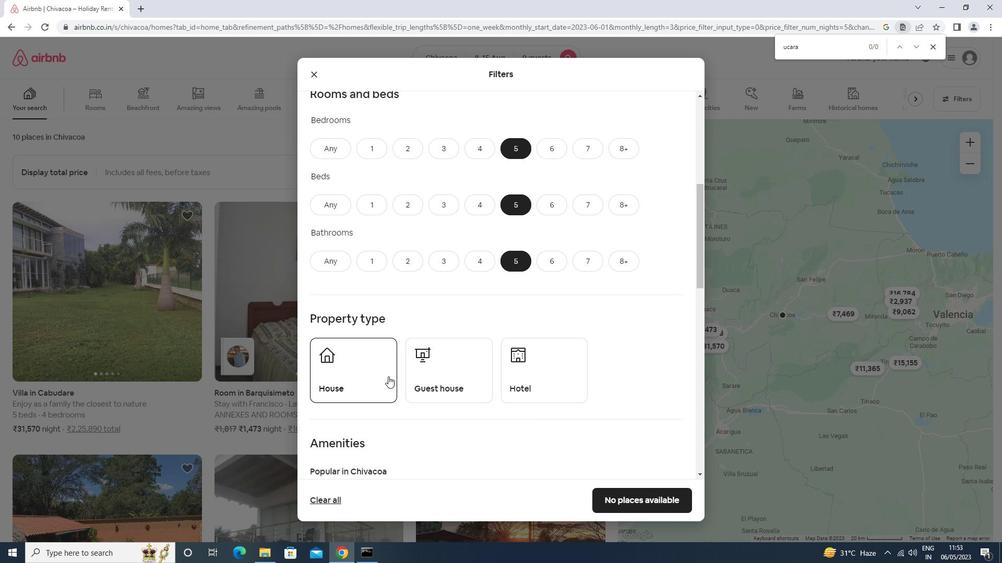 
Action: Mouse pressed left at (451, 374)
Screenshot: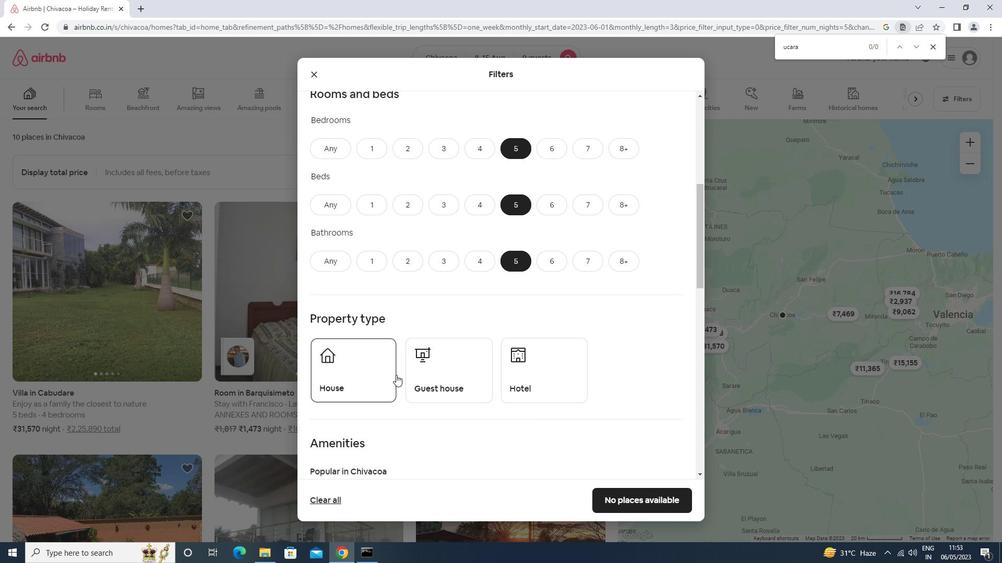 
Action: Mouse moved to (451, 373)
Screenshot: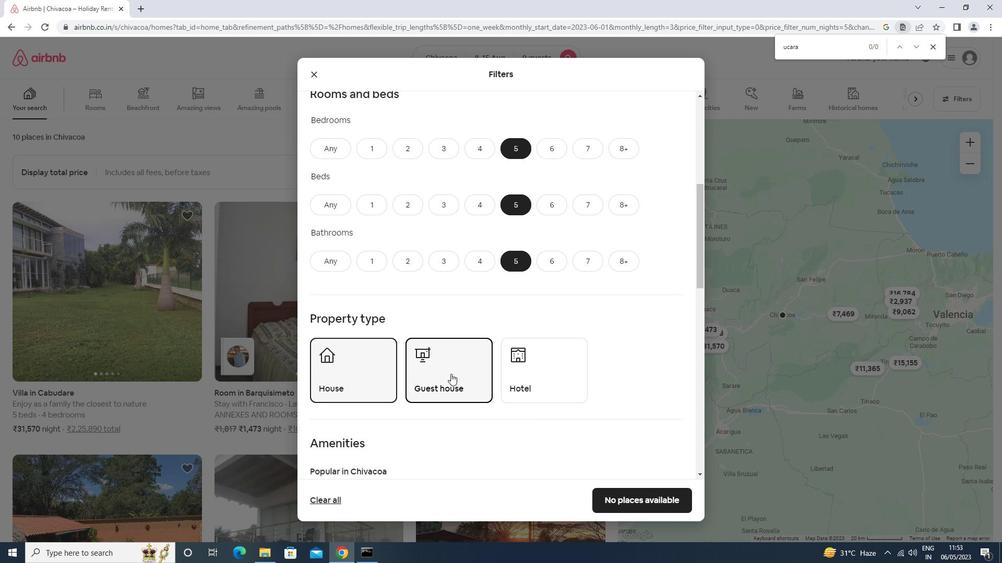 
Action: Mouse scrolled (451, 373) with delta (0, 0)
Screenshot: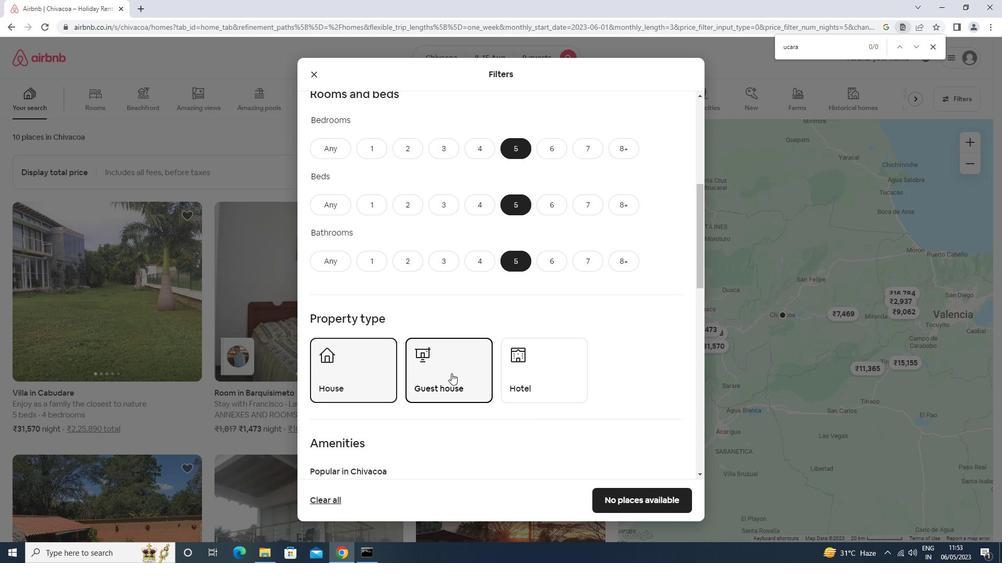 
Action: Mouse moved to (451, 373)
Screenshot: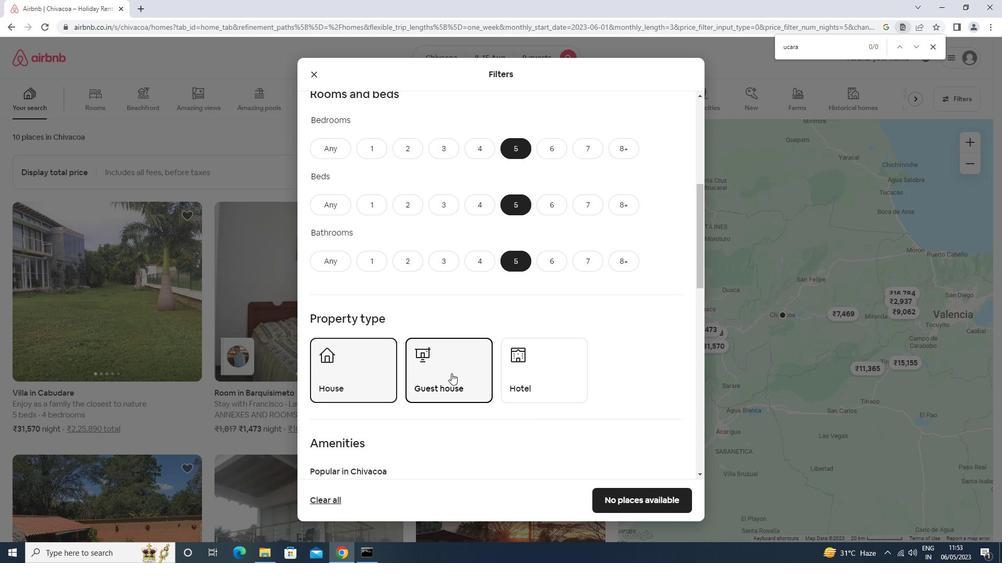 
Action: Mouse scrolled (451, 373) with delta (0, 0)
Screenshot: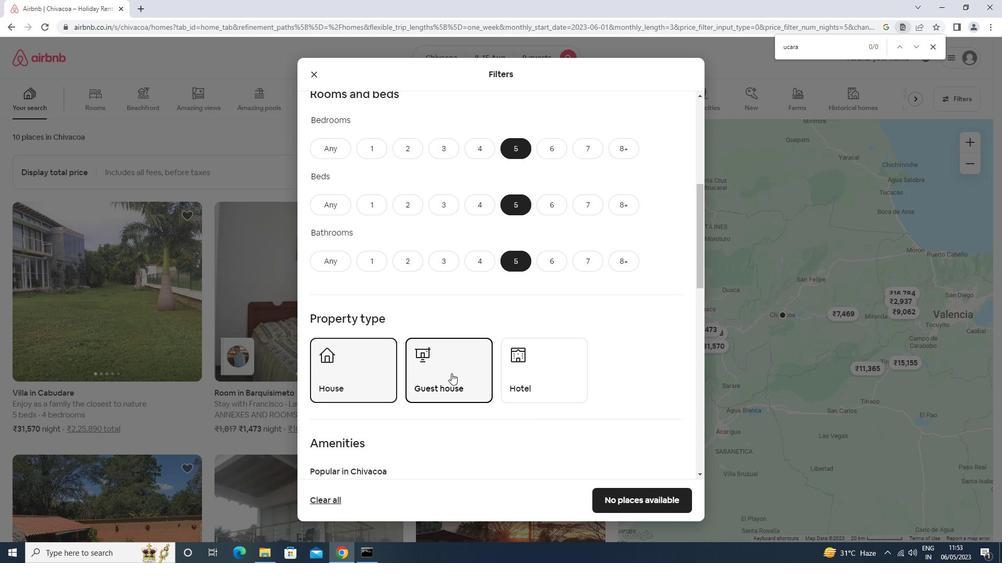 
Action: Mouse scrolled (451, 373) with delta (0, 0)
Screenshot: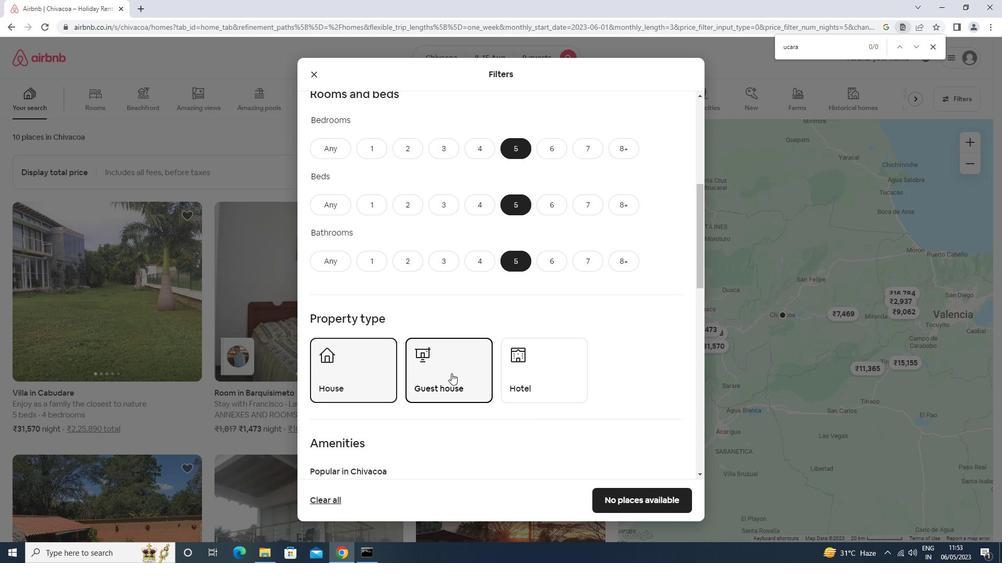 
Action: Mouse scrolled (451, 373) with delta (0, 0)
Screenshot: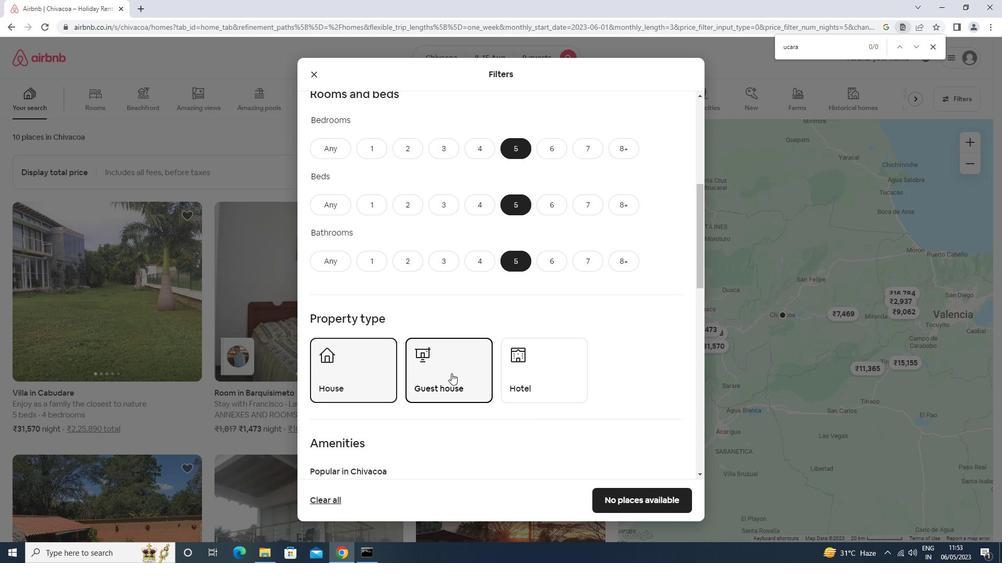 
Action: Mouse moved to (348, 291)
Screenshot: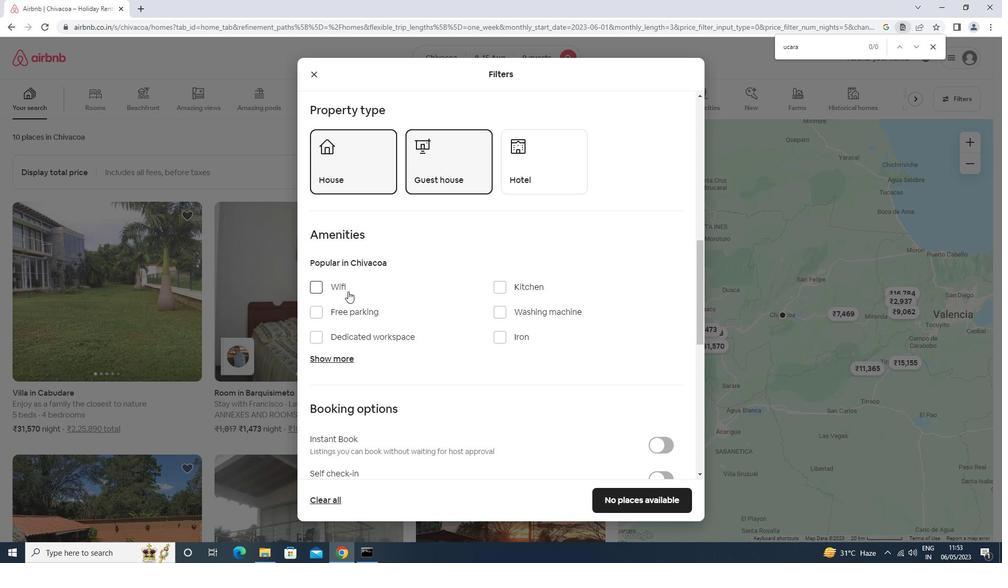 
Action: Mouse pressed left at (348, 291)
Screenshot: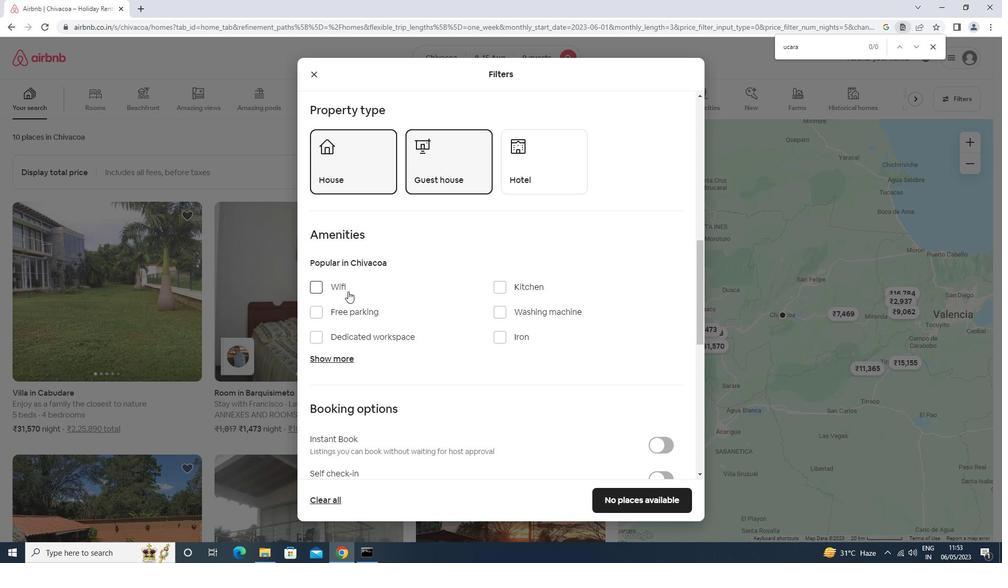 
Action: Mouse moved to (356, 311)
Screenshot: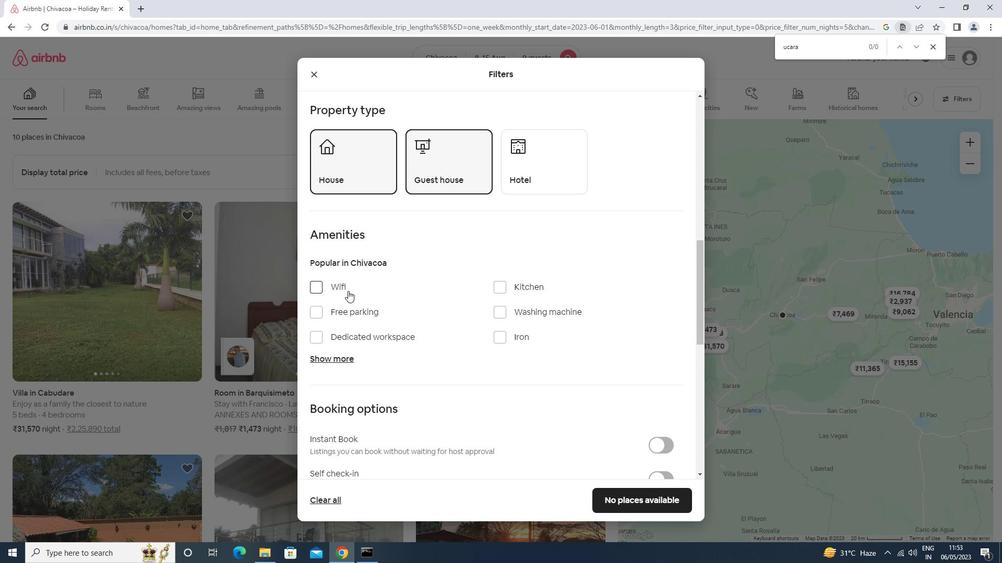 
Action: Mouse pressed left at (356, 311)
Screenshot: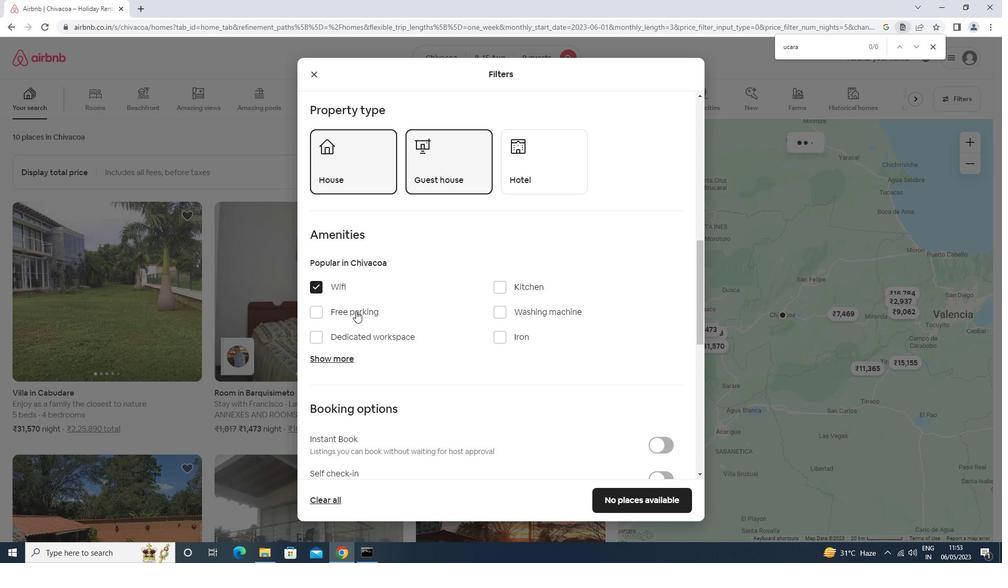 
Action: Mouse moved to (348, 357)
Screenshot: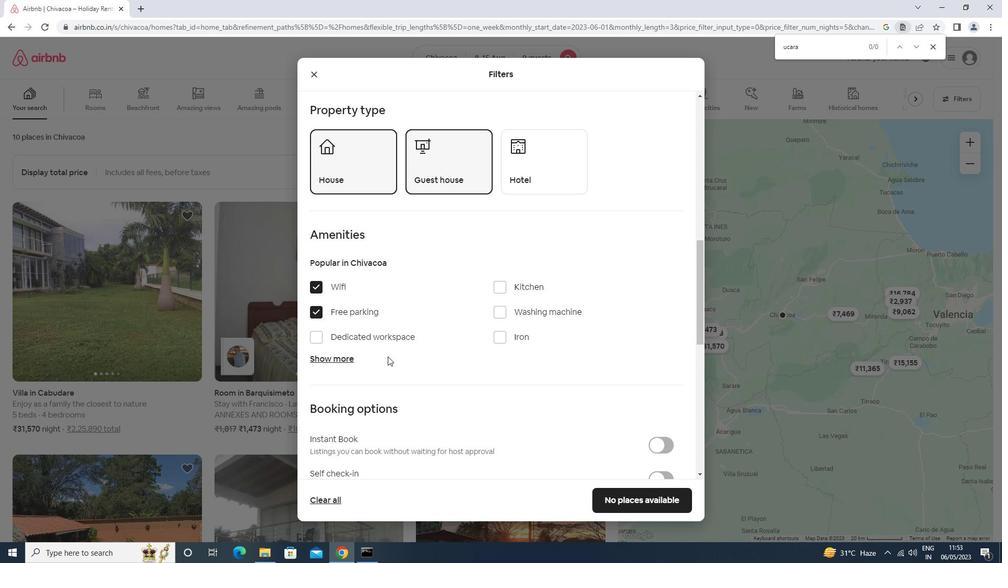 
Action: Mouse pressed left at (348, 357)
Screenshot: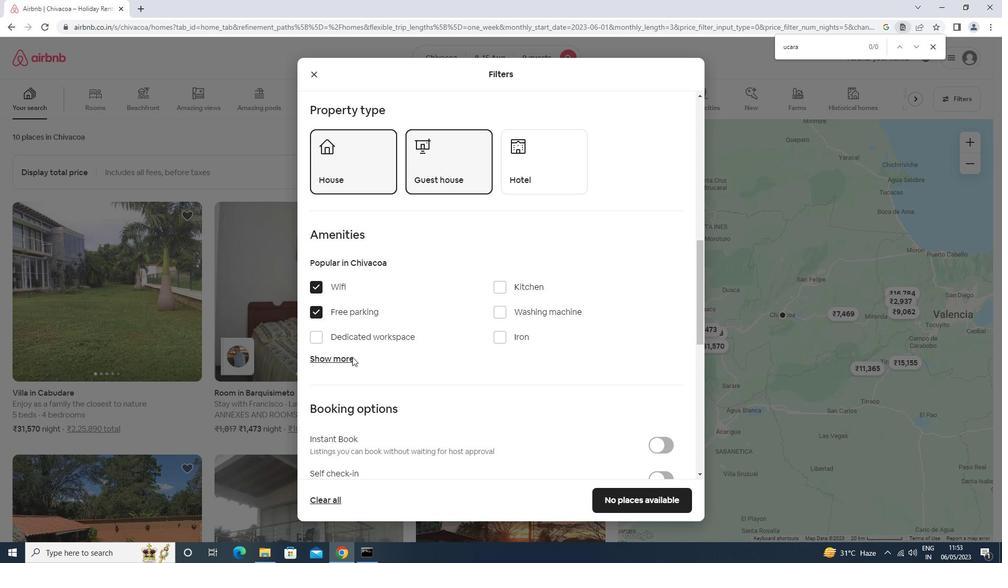 
Action: Mouse moved to (513, 422)
Screenshot: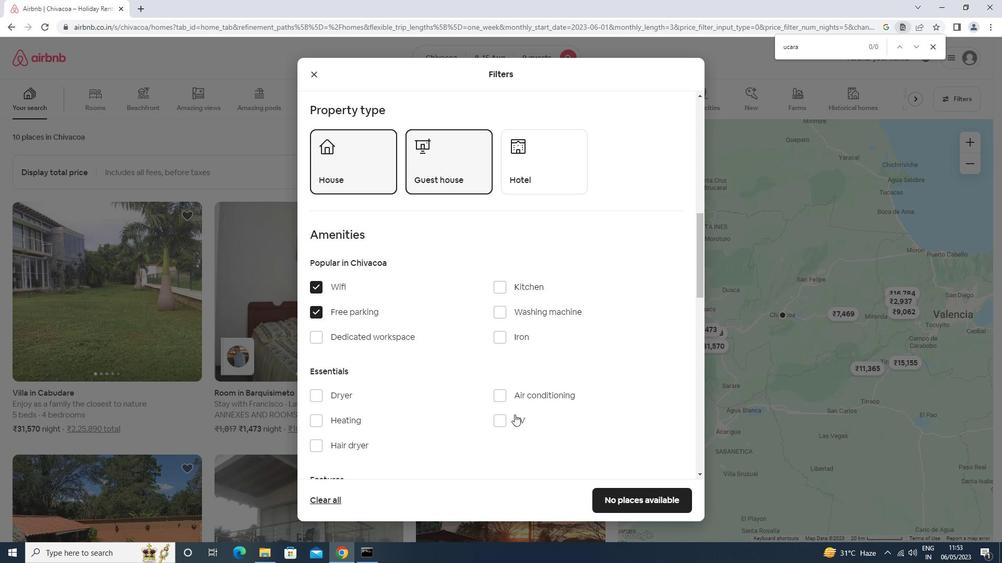 
Action: Mouse pressed left at (513, 422)
Screenshot: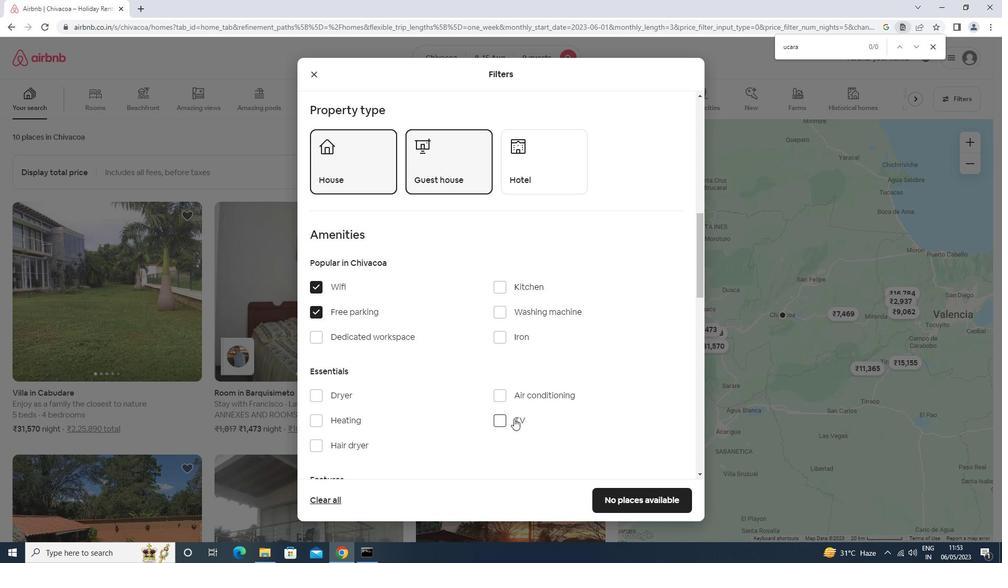 
Action: Mouse moved to (511, 419)
Screenshot: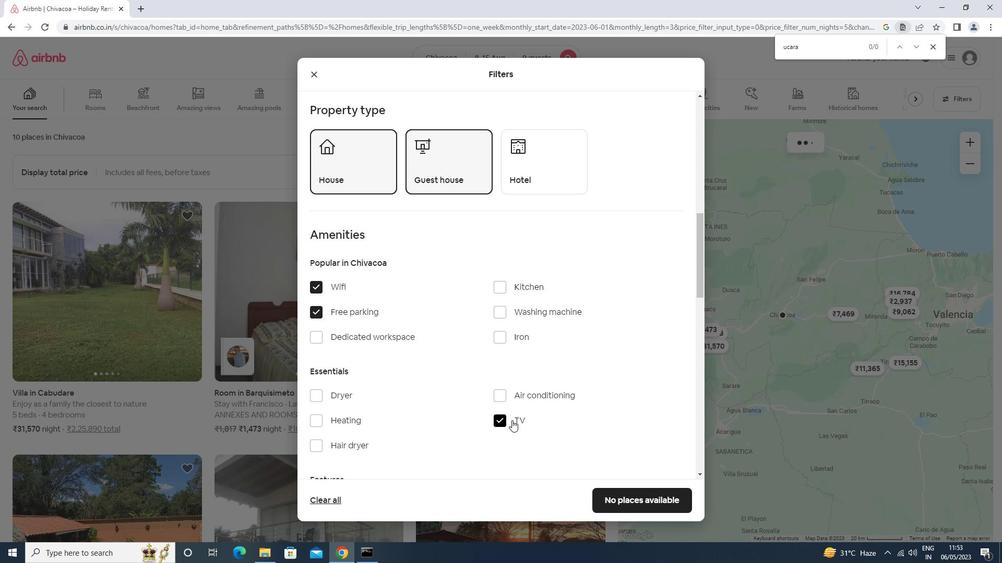 
Action: Mouse scrolled (511, 419) with delta (0, 0)
Screenshot: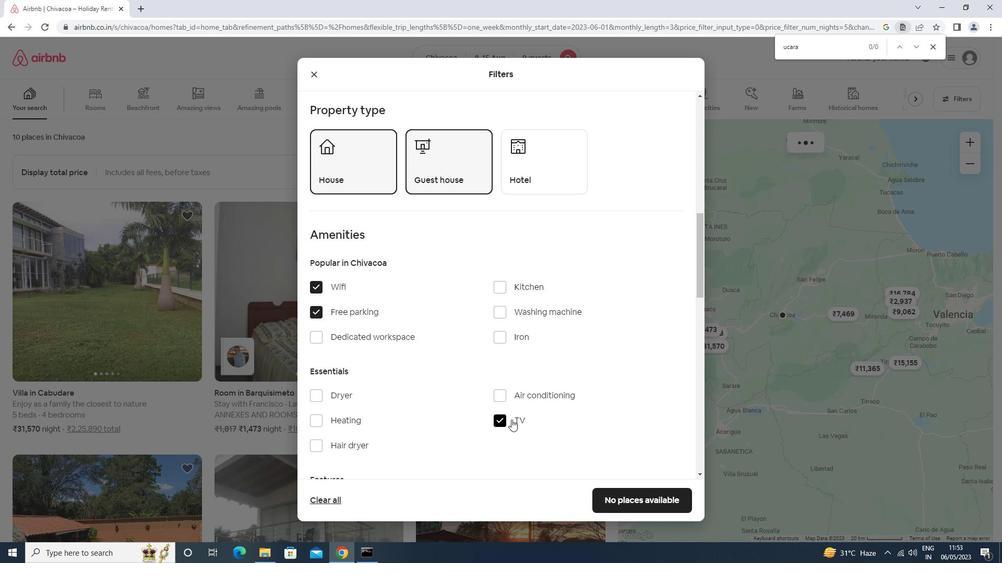 
Action: Mouse scrolled (511, 419) with delta (0, 0)
Screenshot: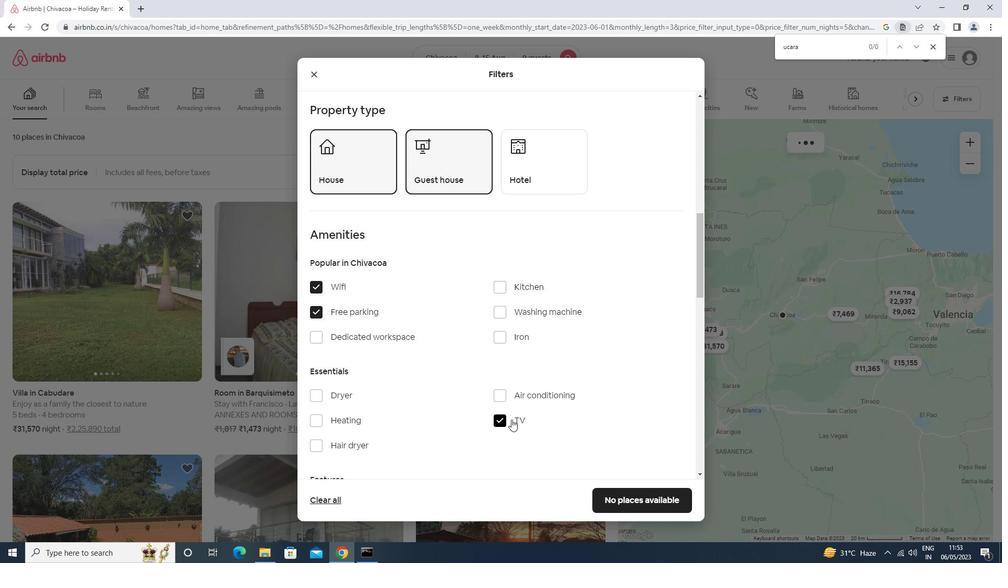 
Action: Mouse moved to (342, 443)
Screenshot: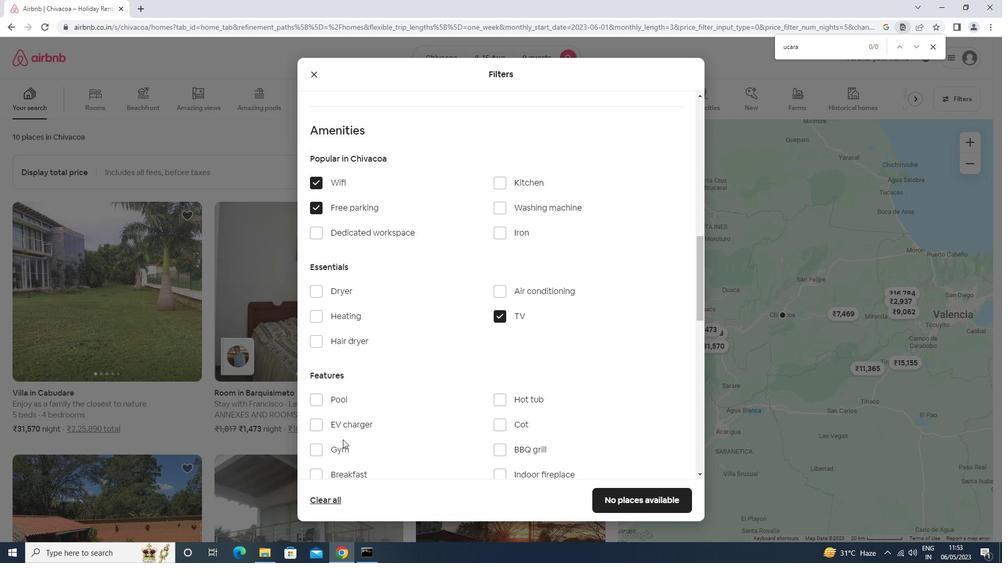 
Action: Mouse pressed left at (342, 443)
Screenshot: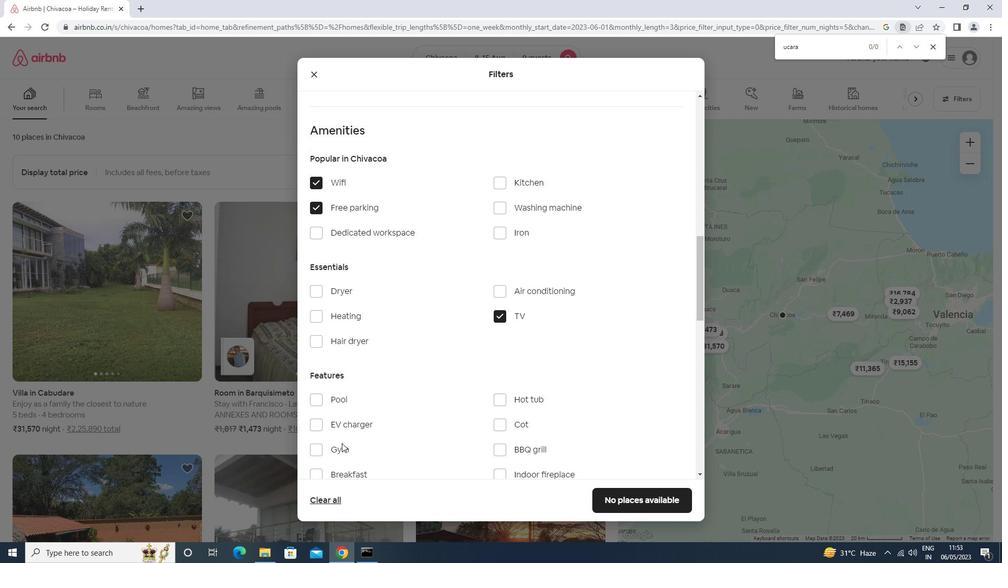 
Action: Mouse moved to (342, 454)
Screenshot: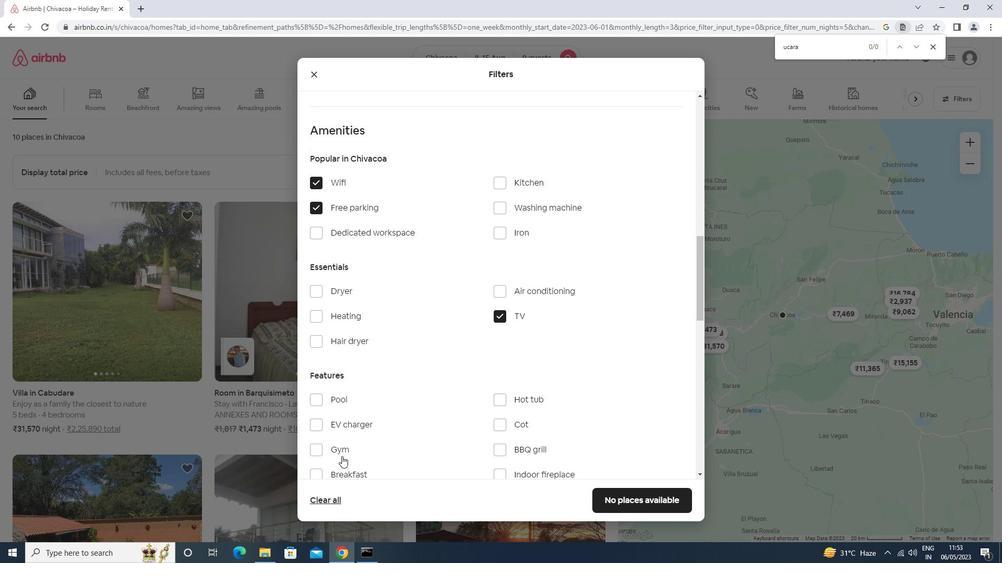 
Action: Mouse pressed left at (342, 454)
Screenshot: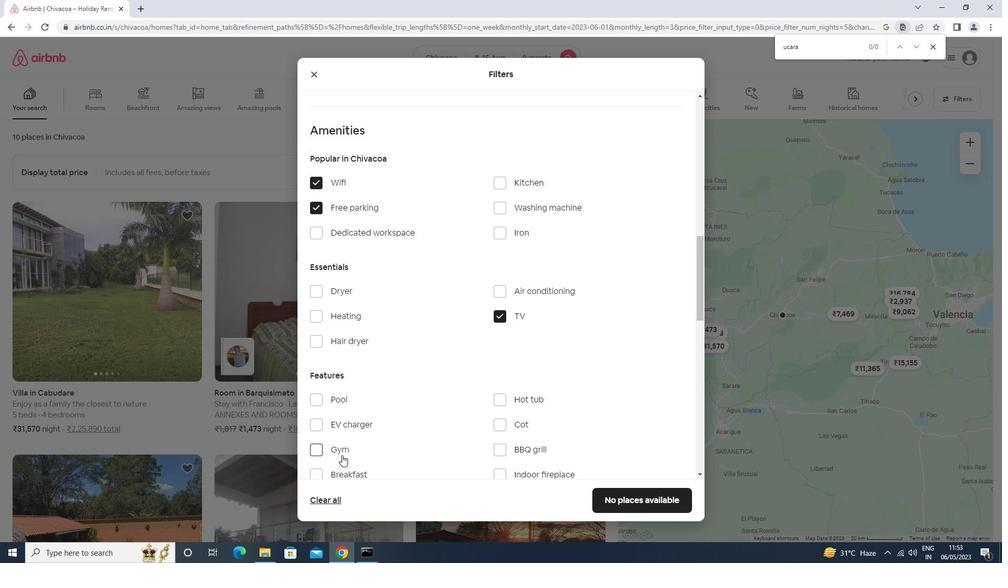 
Action: Mouse moved to (344, 470)
Screenshot: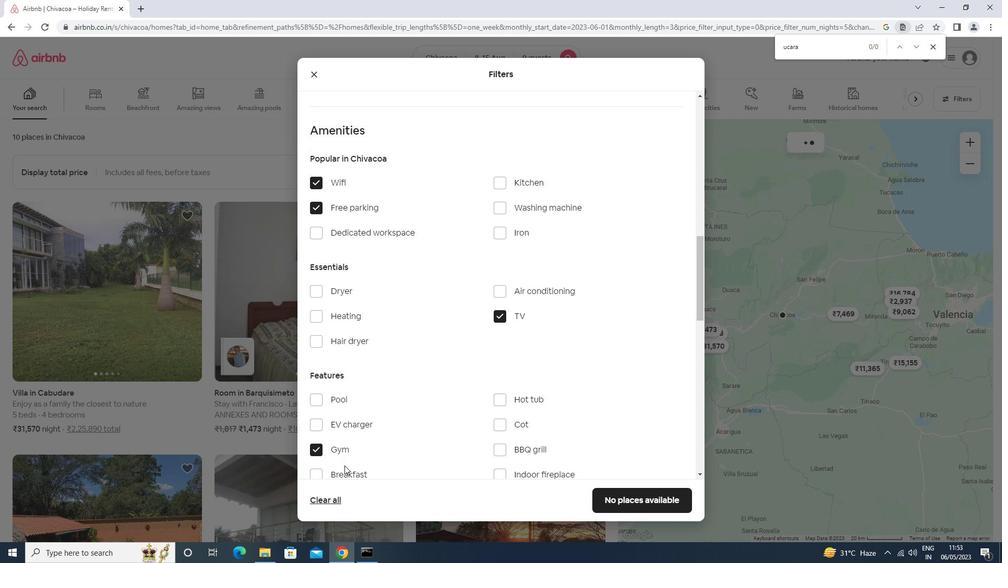 
Action: Mouse pressed left at (344, 470)
Screenshot: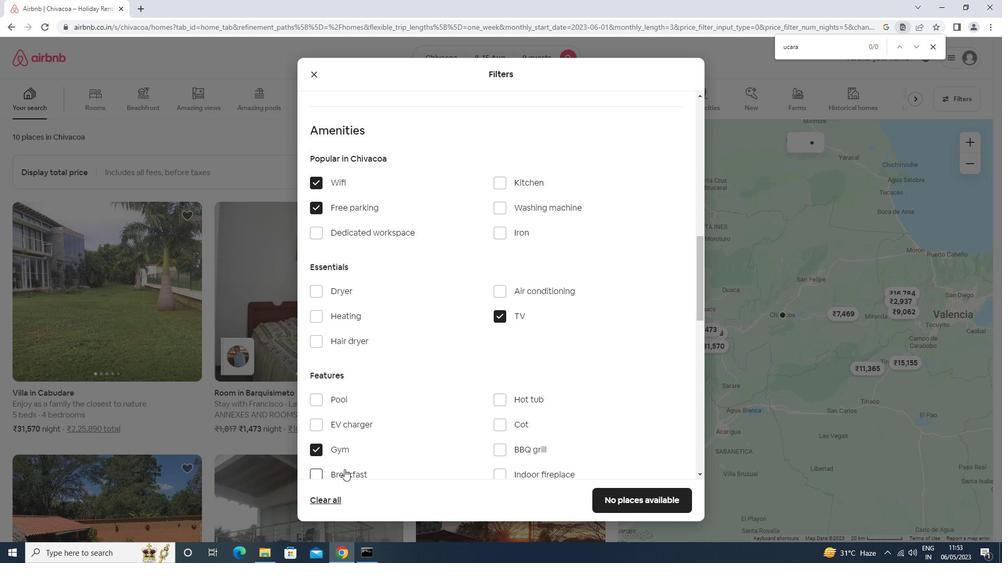 
Action: Mouse moved to (344, 469)
Screenshot: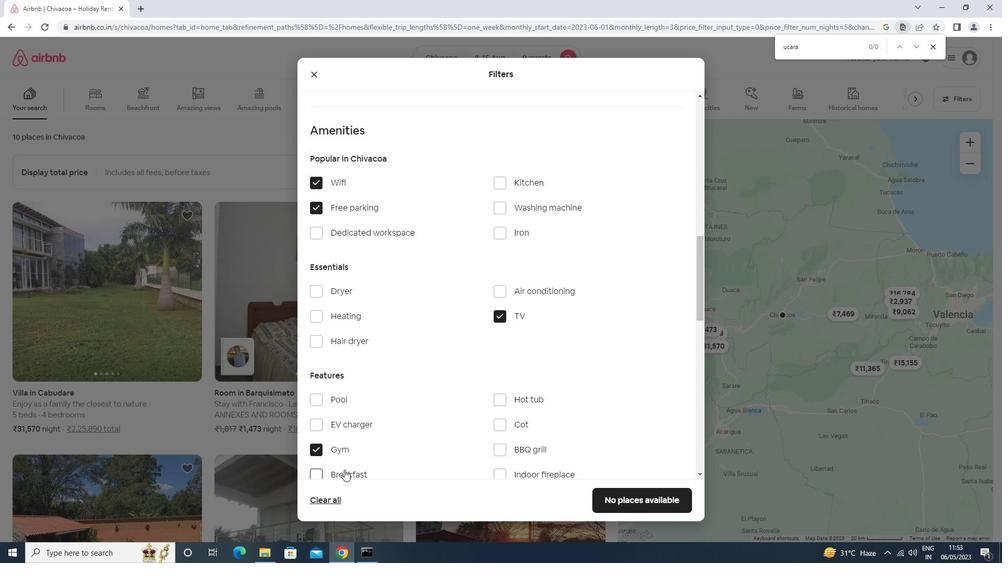 
Action: Mouse scrolled (344, 469) with delta (0, 0)
Screenshot: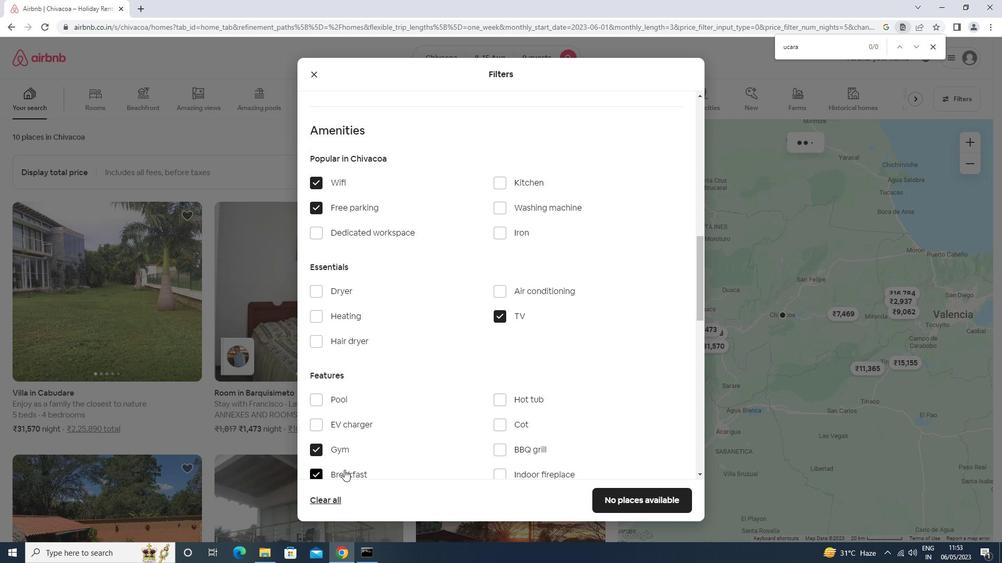 
Action: Mouse scrolled (344, 469) with delta (0, 0)
Screenshot: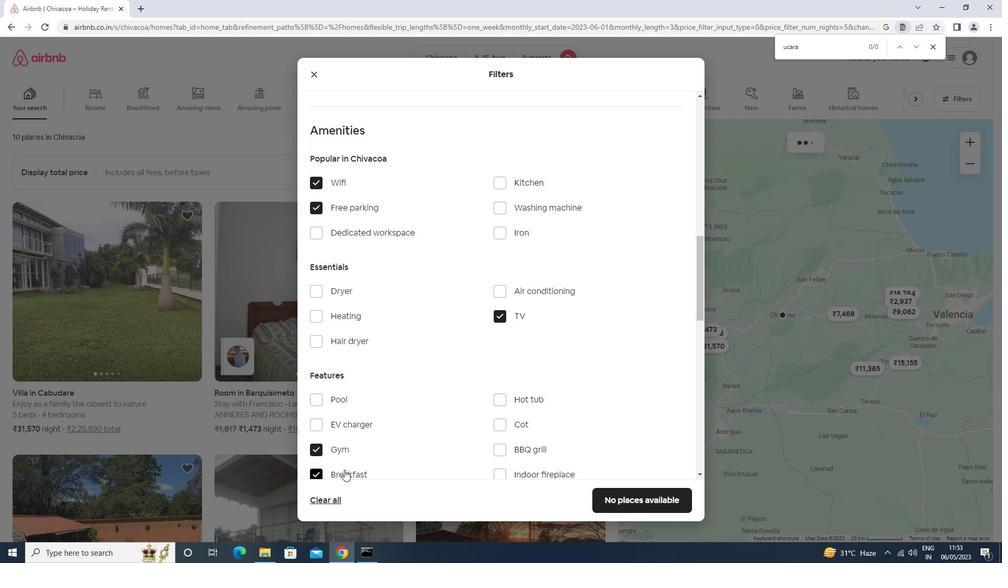 
Action: Mouse moved to (346, 464)
Screenshot: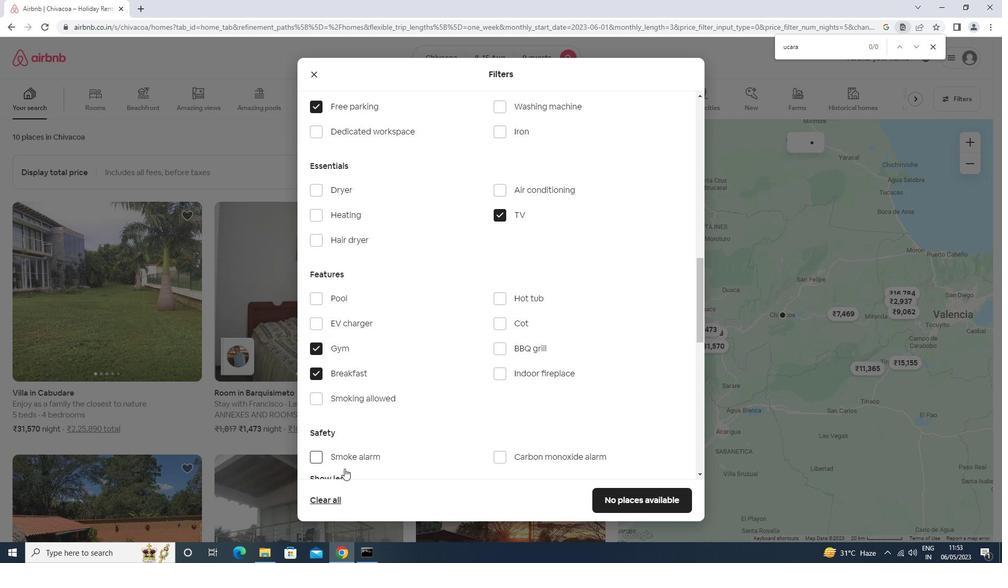 
Action: Mouse scrolled (346, 464) with delta (0, 0)
Screenshot: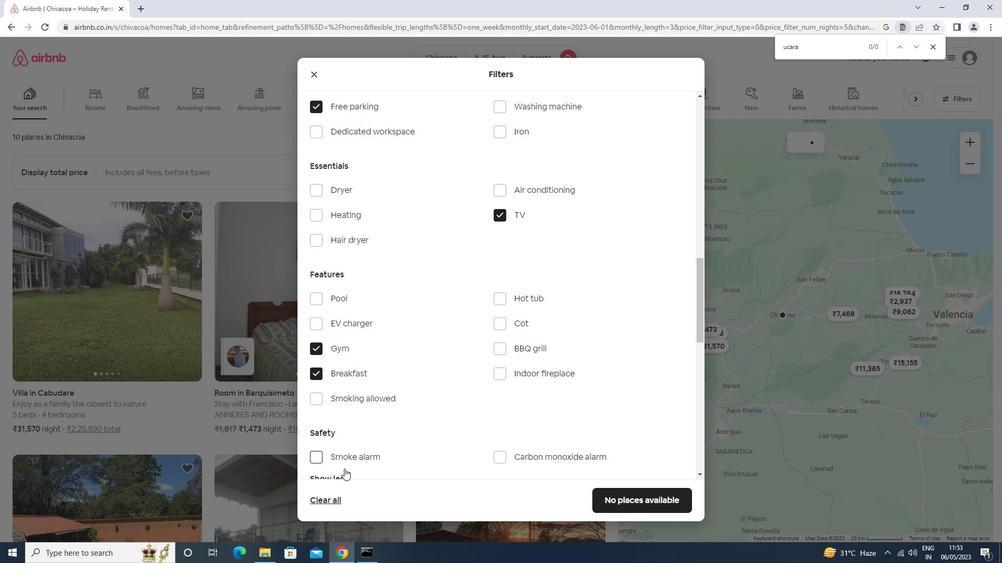 
Action: Mouse scrolled (346, 464) with delta (0, 0)
Screenshot: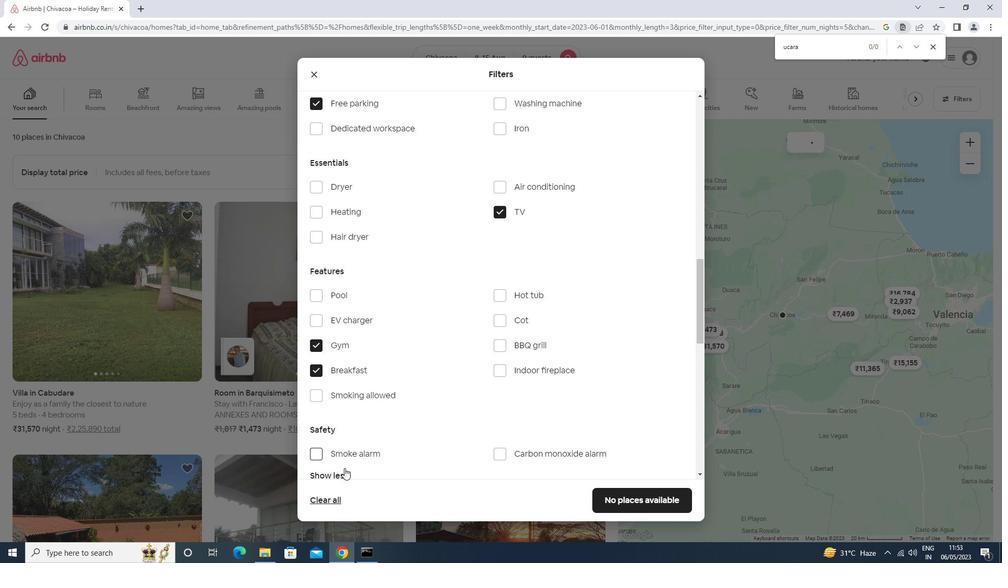 
Action: Mouse scrolled (346, 464) with delta (0, 0)
Screenshot: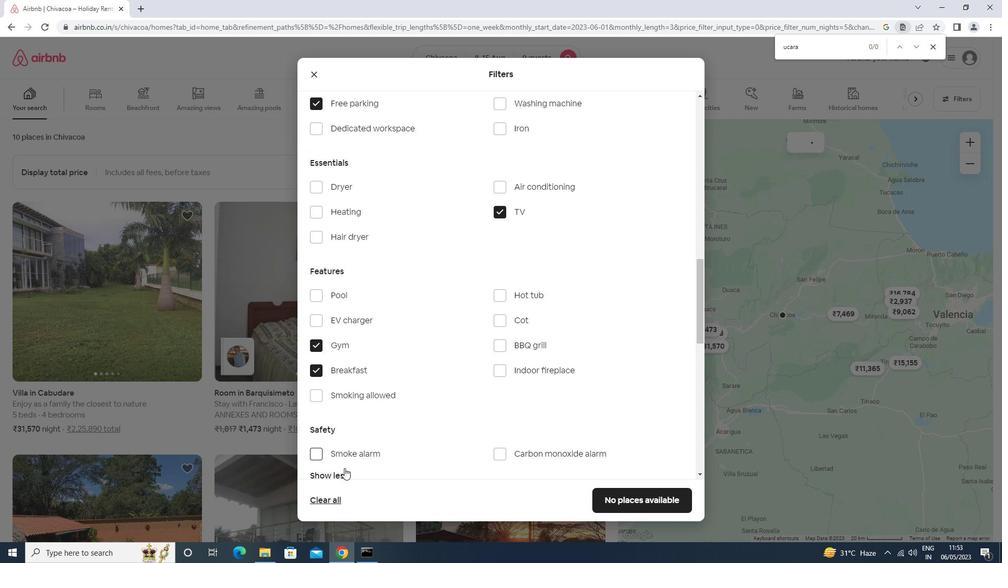 
Action: Mouse scrolled (346, 464) with delta (0, 0)
Screenshot: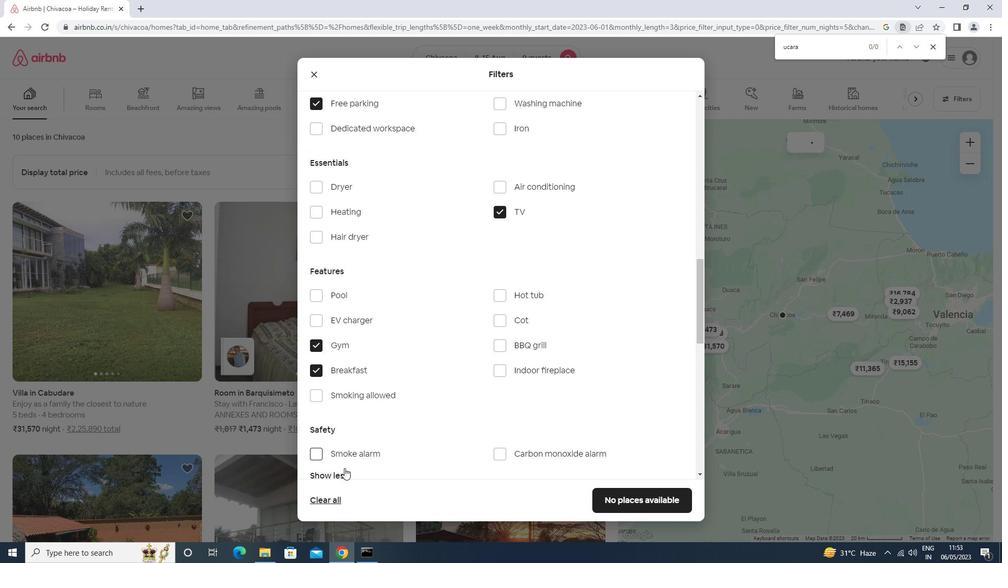 
Action: Mouse moved to (662, 387)
Screenshot: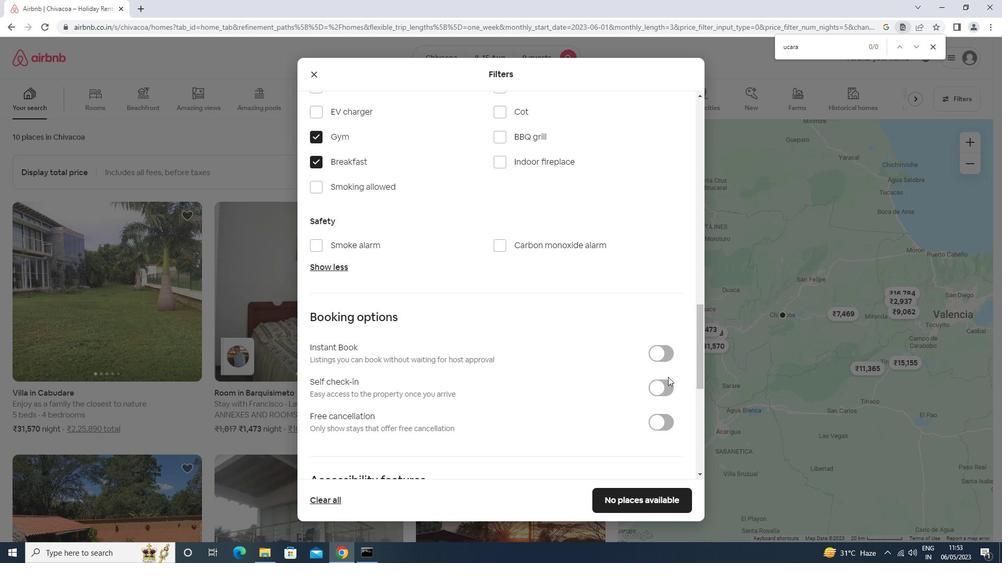
Action: Mouse pressed left at (662, 387)
Screenshot: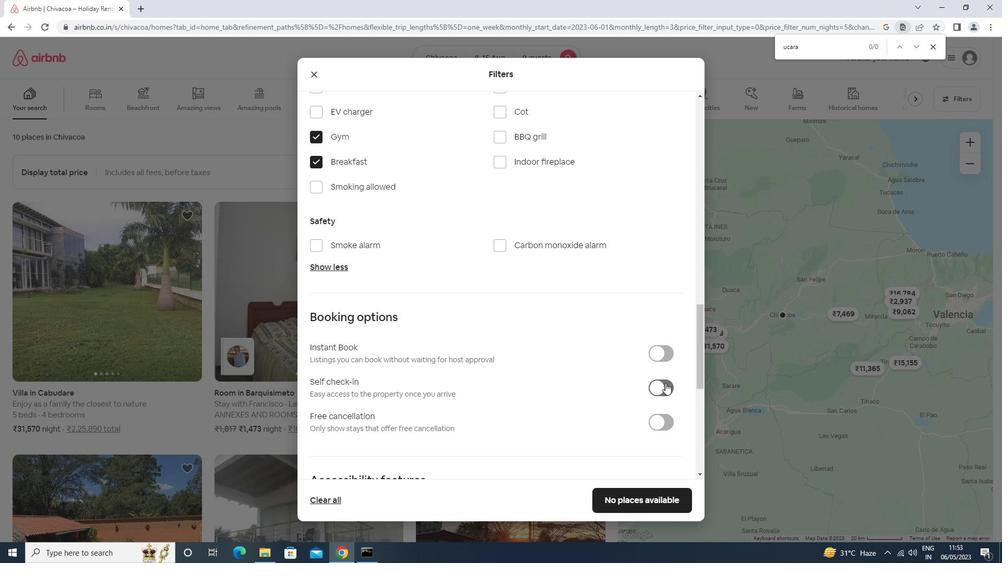 
Action: Mouse moved to (658, 389)
Screenshot: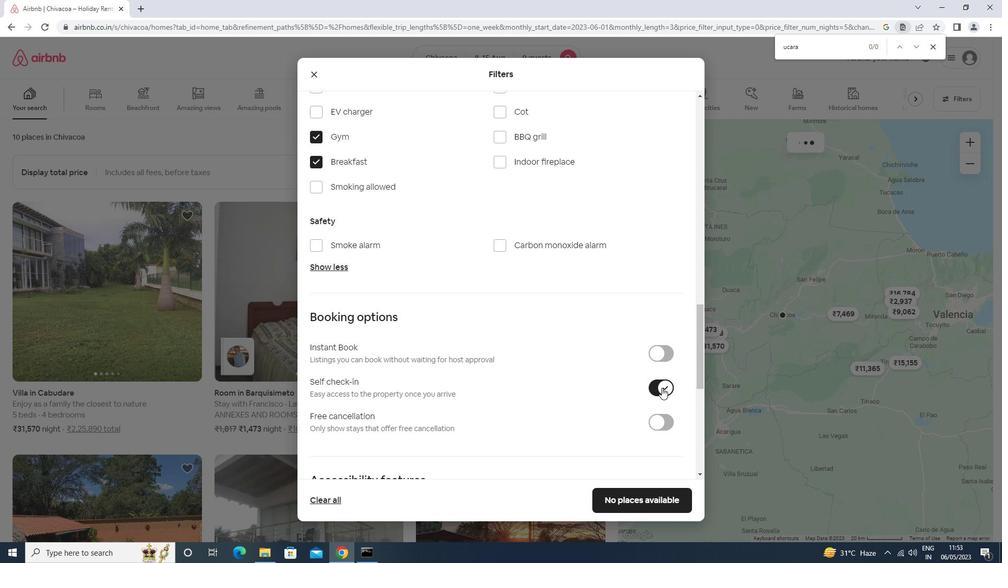 
Action: Mouse scrolled (658, 388) with delta (0, 0)
Screenshot: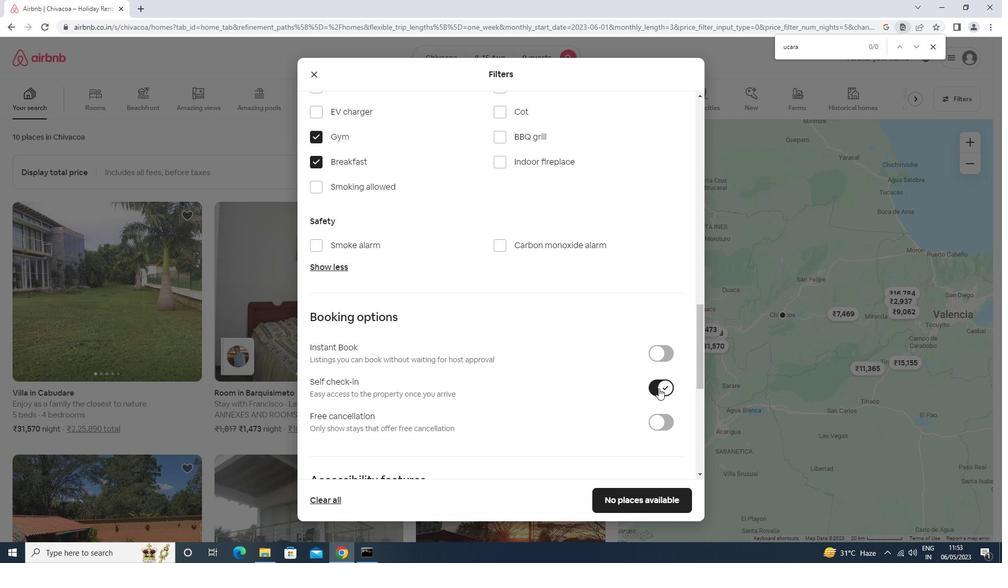 
Action: Mouse moved to (657, 390)
Screenshot: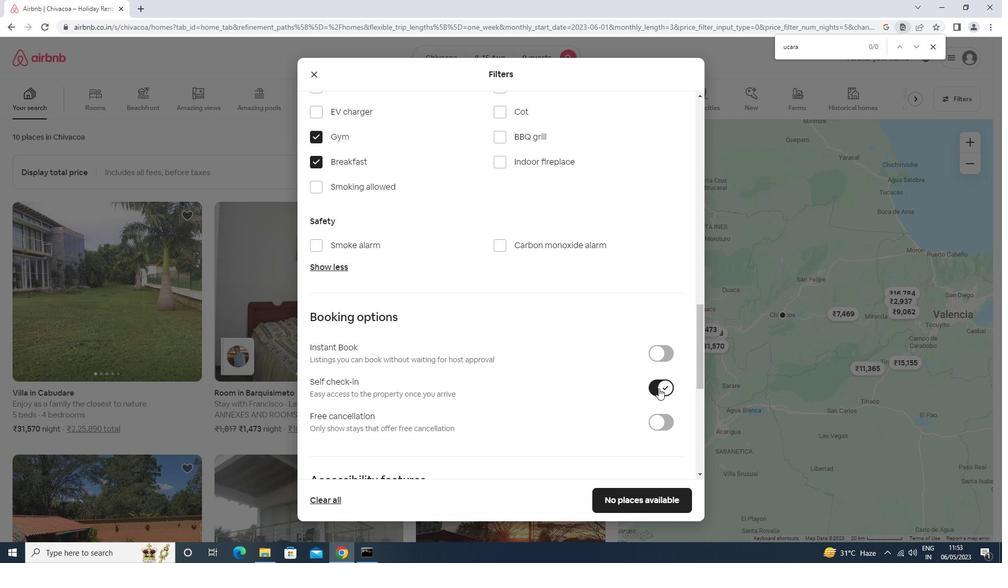 
Action: Mouse scrolled (657, 389) with delta (0, 0)
Screenshot: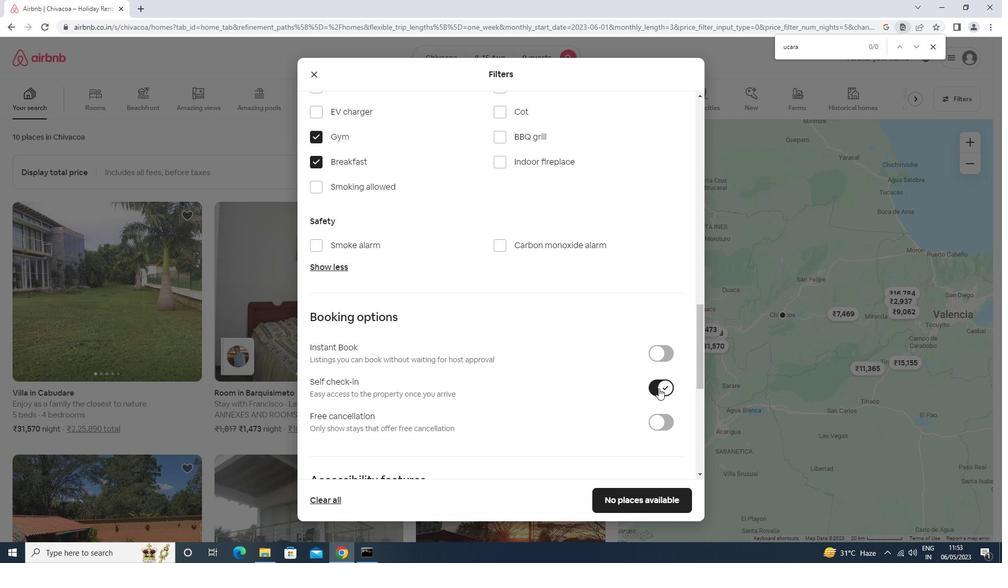 
Action: Mouse moved to (656, 390)
Screenshot: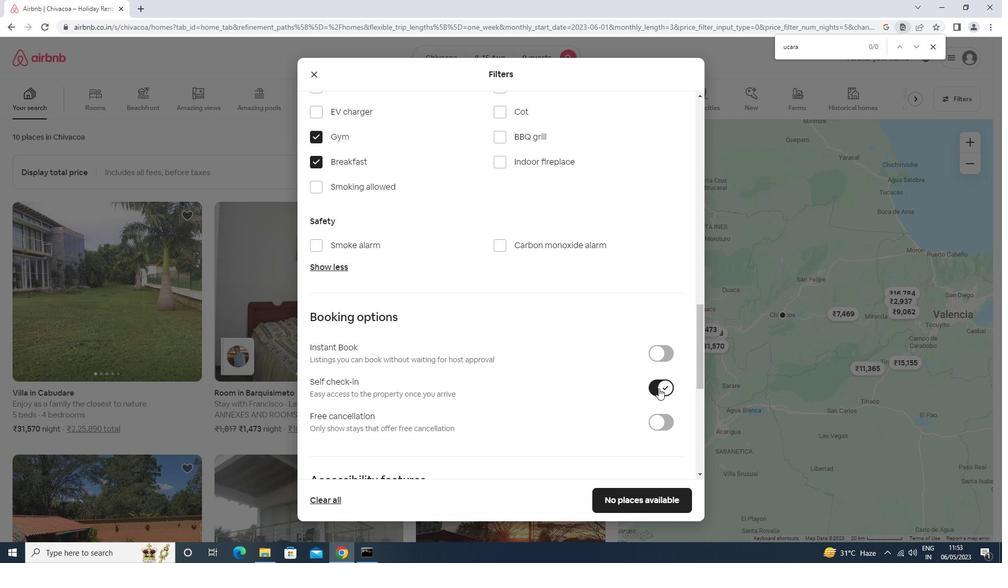
Action: Mouse scrolled (656, 390) with delta (0, 0)
Screenshot: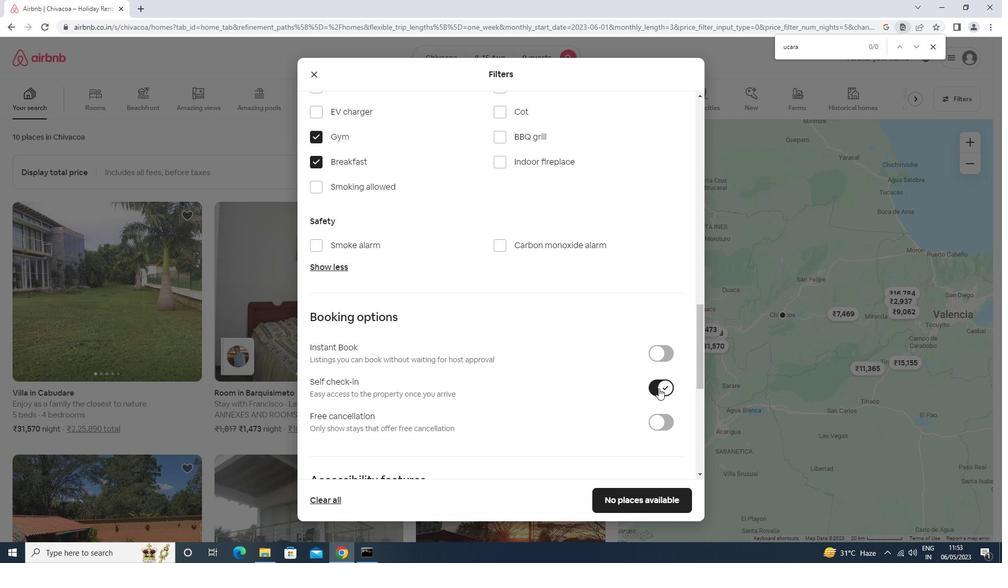 
Action: Mouse moved to (655, 390)
Screenshot: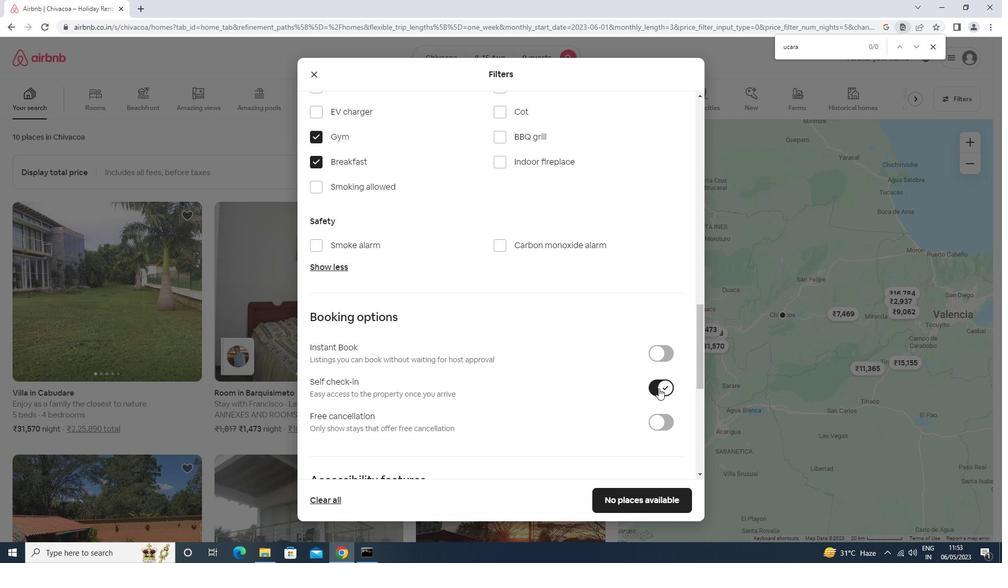 
Action: Mouse scrolled (655, 390) with delta (0, 0)
Screenshot: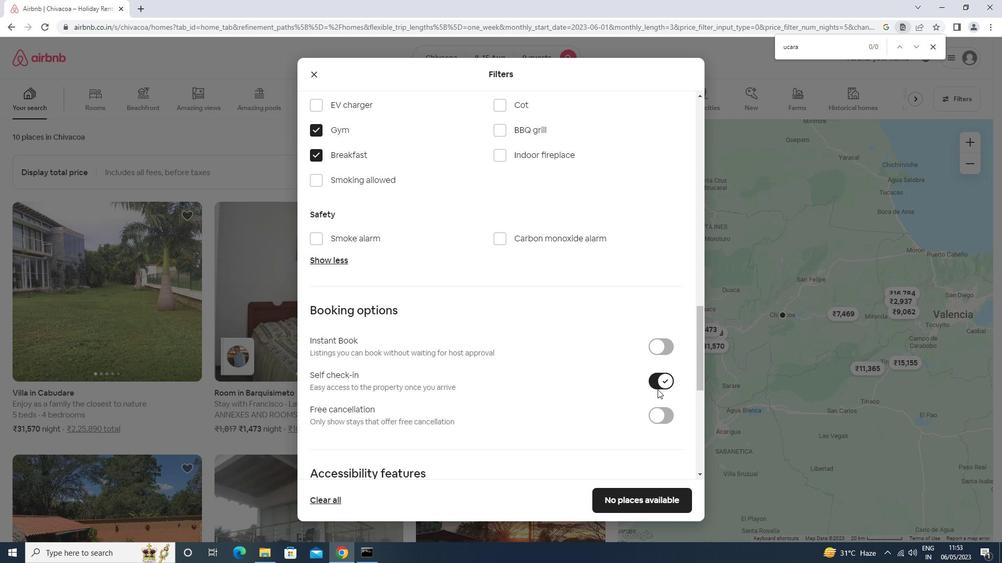 
Action: Mouse moved to (654, 391)
Screenshot: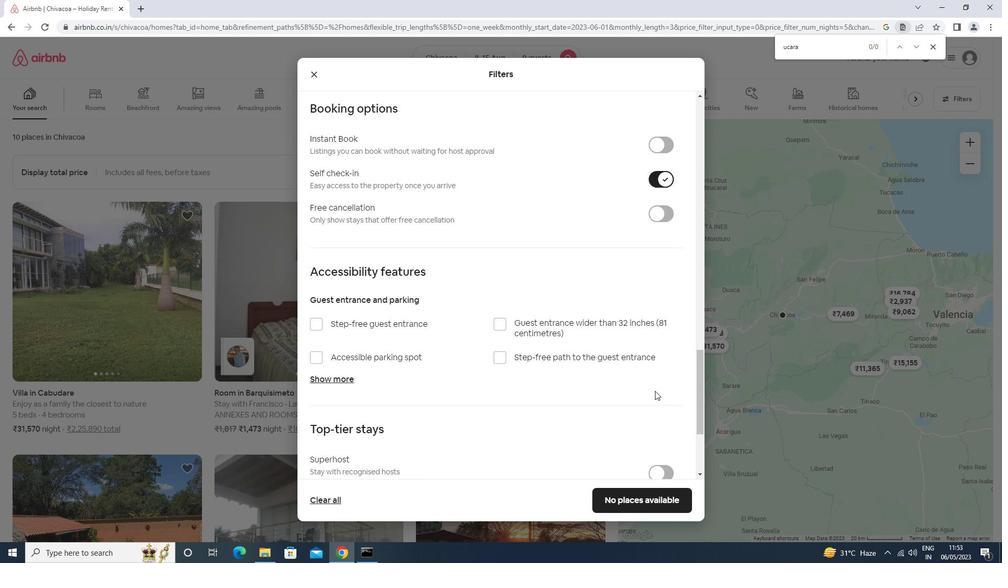 
Action: Mouse scrolled (654, 390) with delta (0, 0)
Screenshot: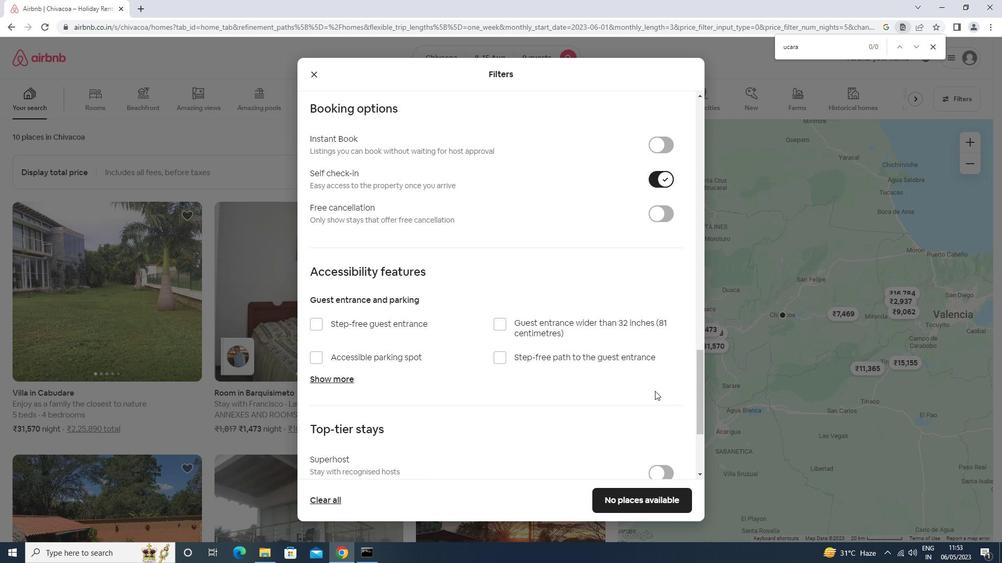 
Action: Mouse scrolled (654, 390) with delta (0, 0)
Screenshot: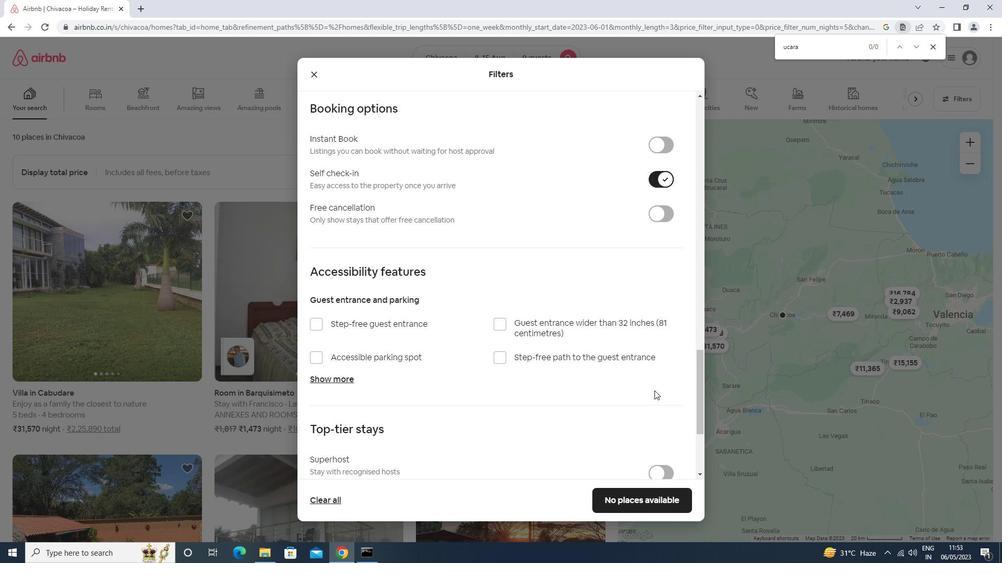 
Action: Mouse moved to (654, 391)
Screenshot: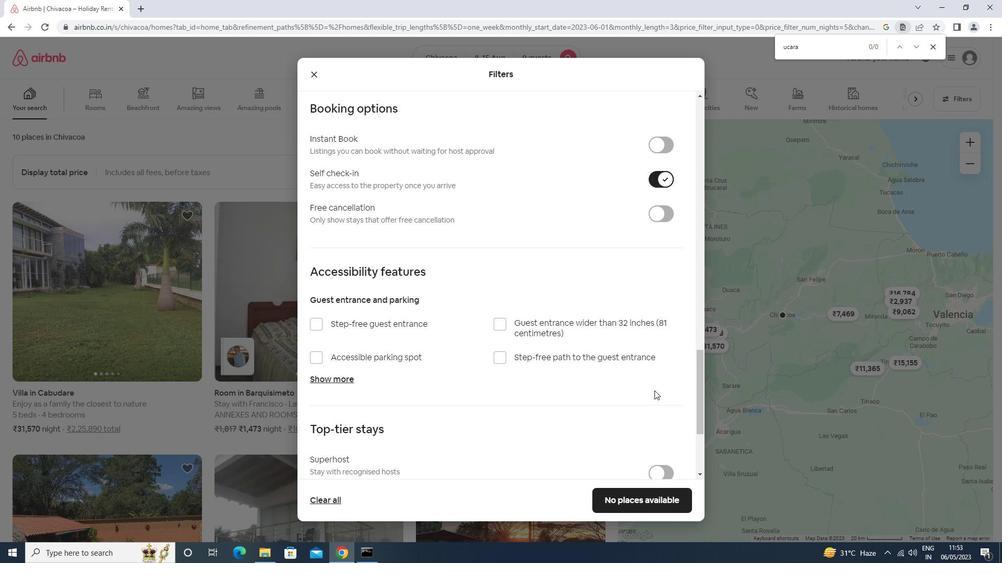 
Action: Mouse scrolled (654, 390) with delta (0, 0)
Screenshot: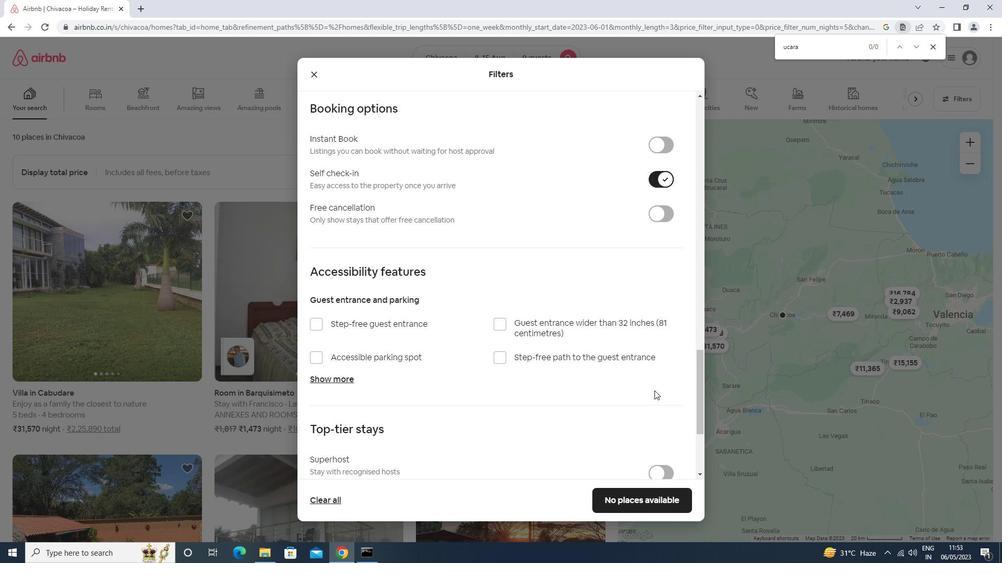 
Action: Mouse moved to (382, 414)
Screenshot: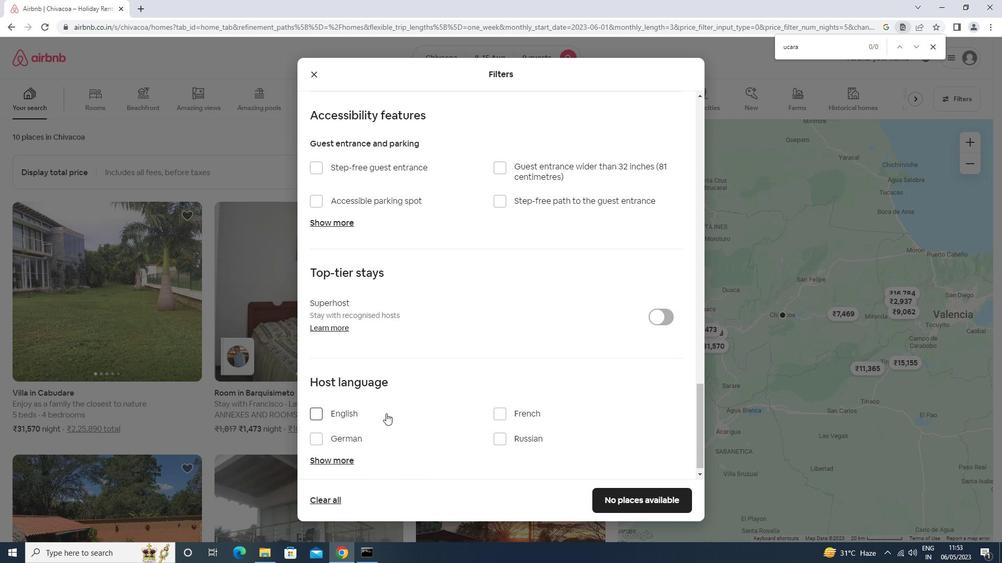 
Action: Mouse pressed left at (382, 414)
Screenshot: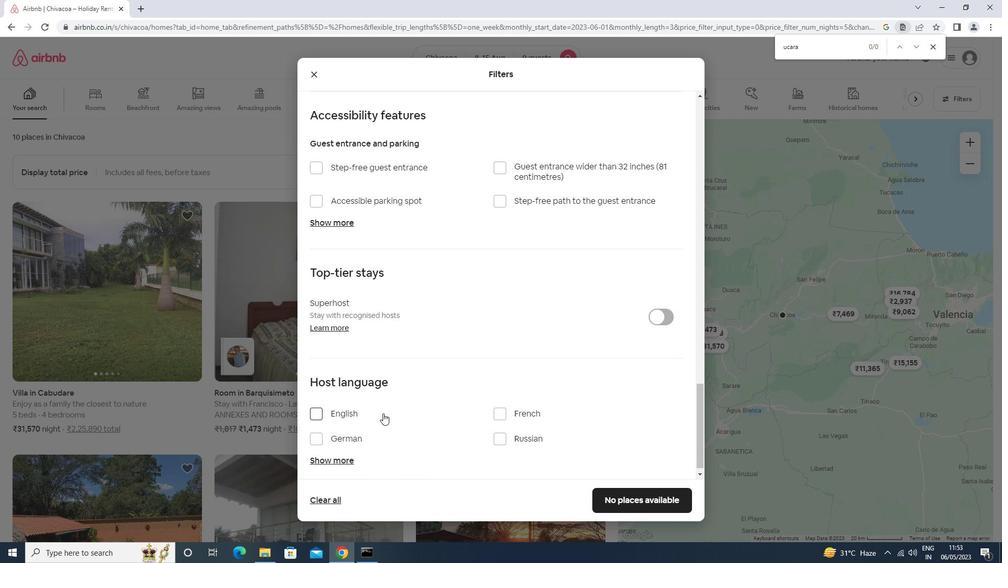 
Action: Mouse moved to (655, 495)
Screenshot: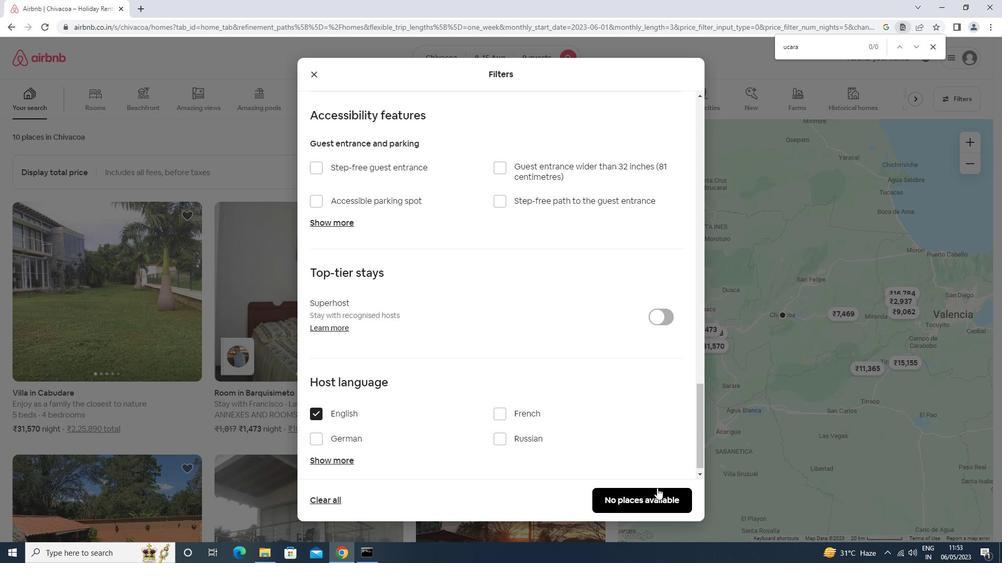 
Action: Mouse pressed left at (655, 495)
Screenshot: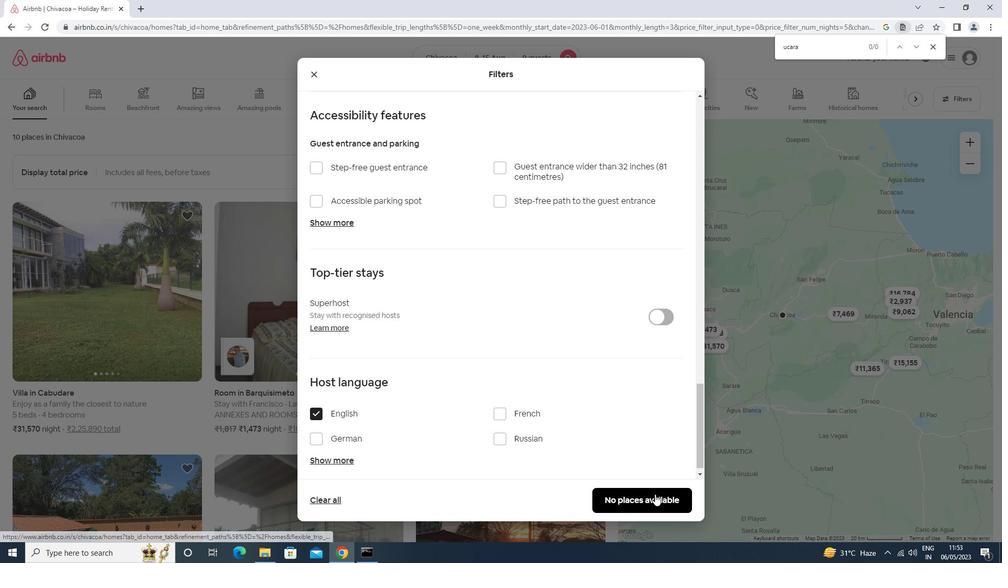 
